Task: Add an action where "Group is -" in downgrade and inform.
Action: Mouse moved to (22, 343)
Screenshot: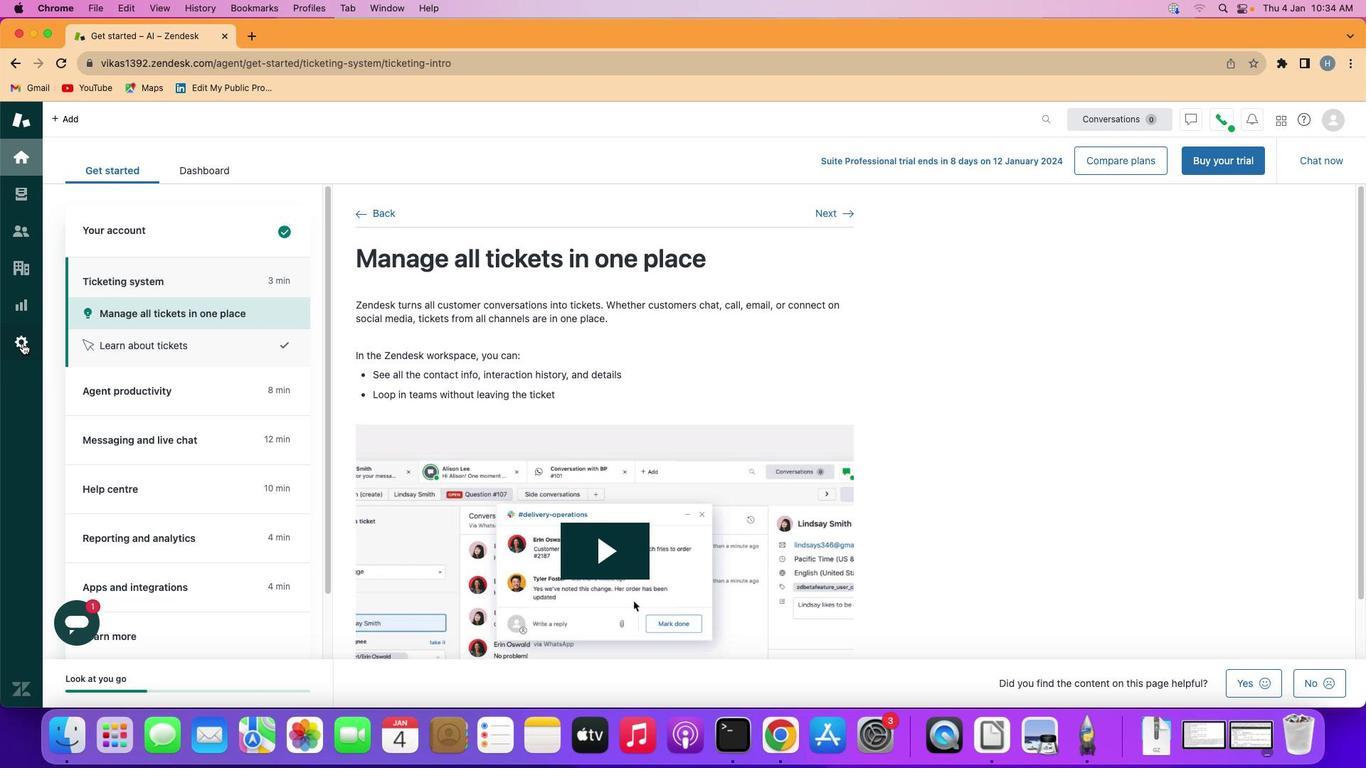 
Action: Mouse pressed left at (22, 343)
Screenshot: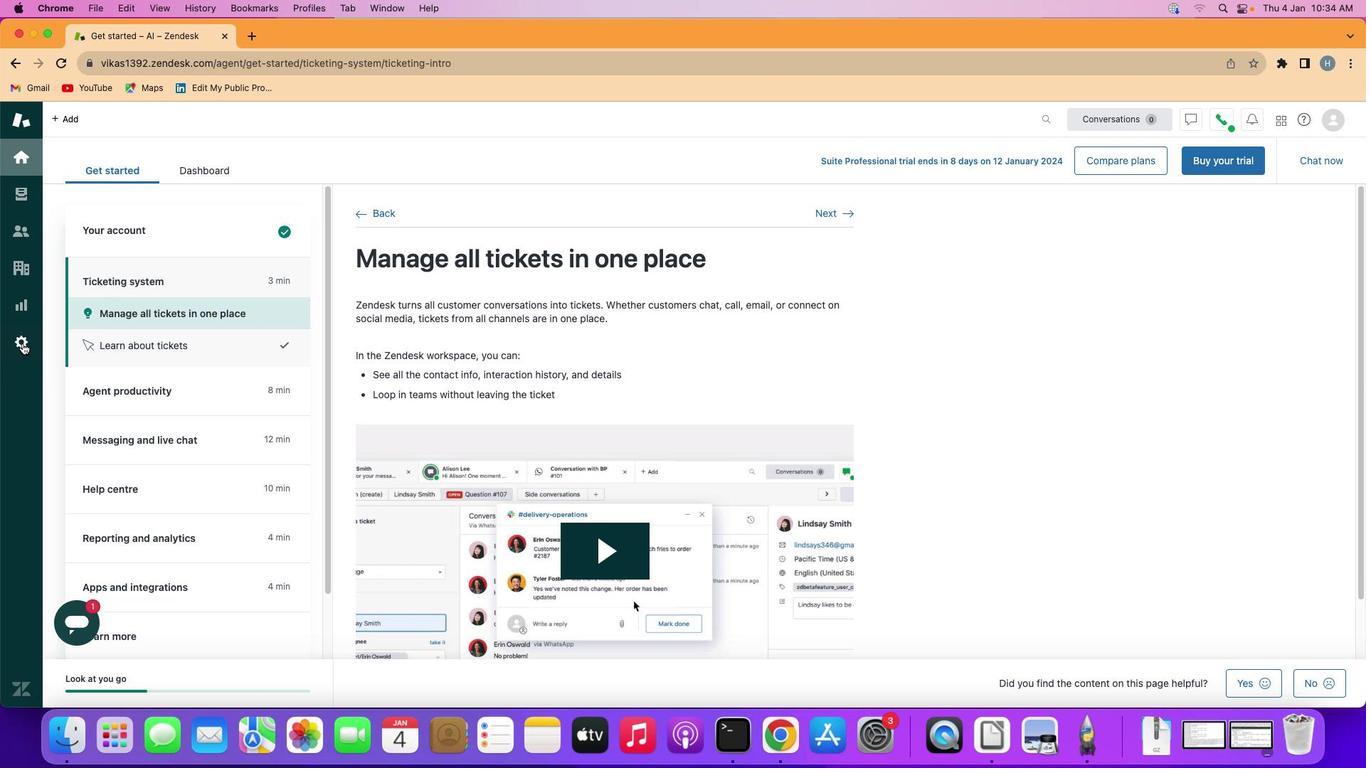 
Action: Mouse moved to (270, 587)
Screenshot: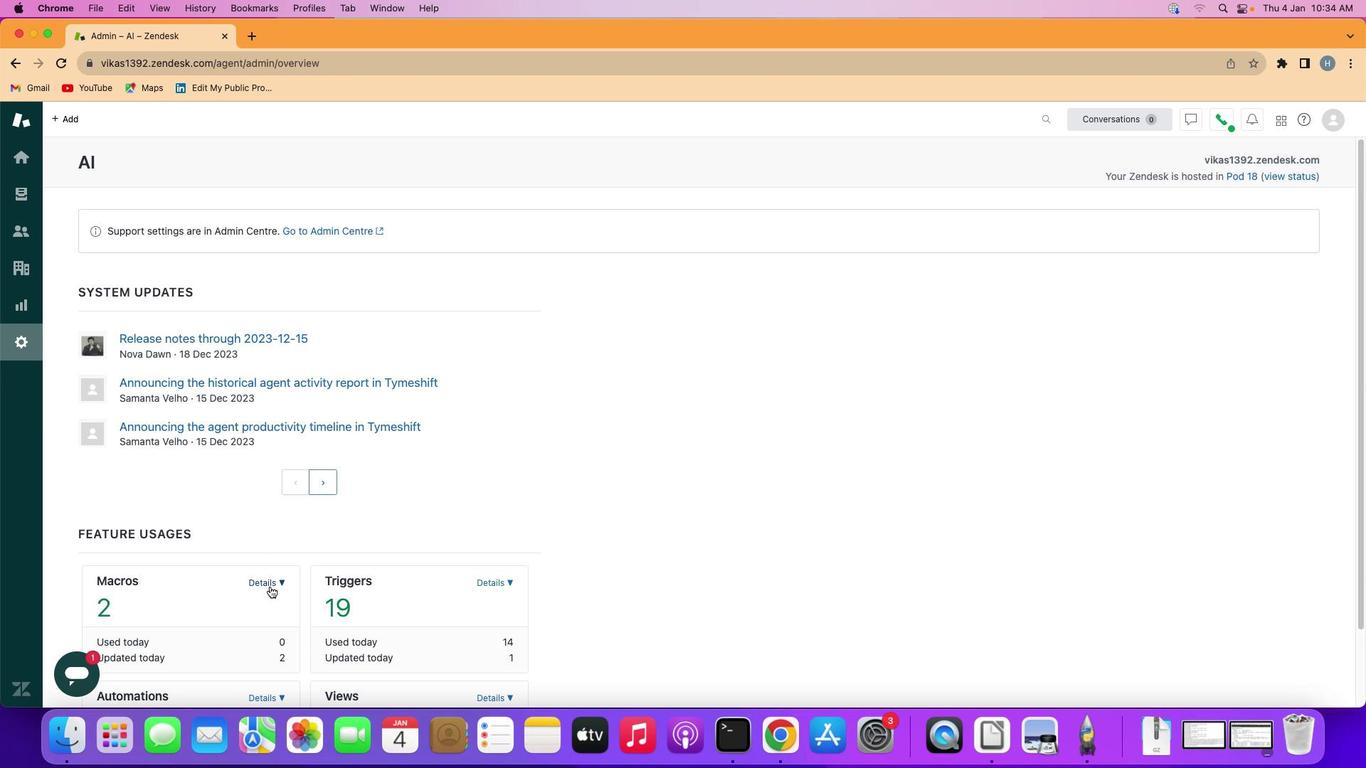 
Action: Mouse pressed left at (270, 587)
Screenshot: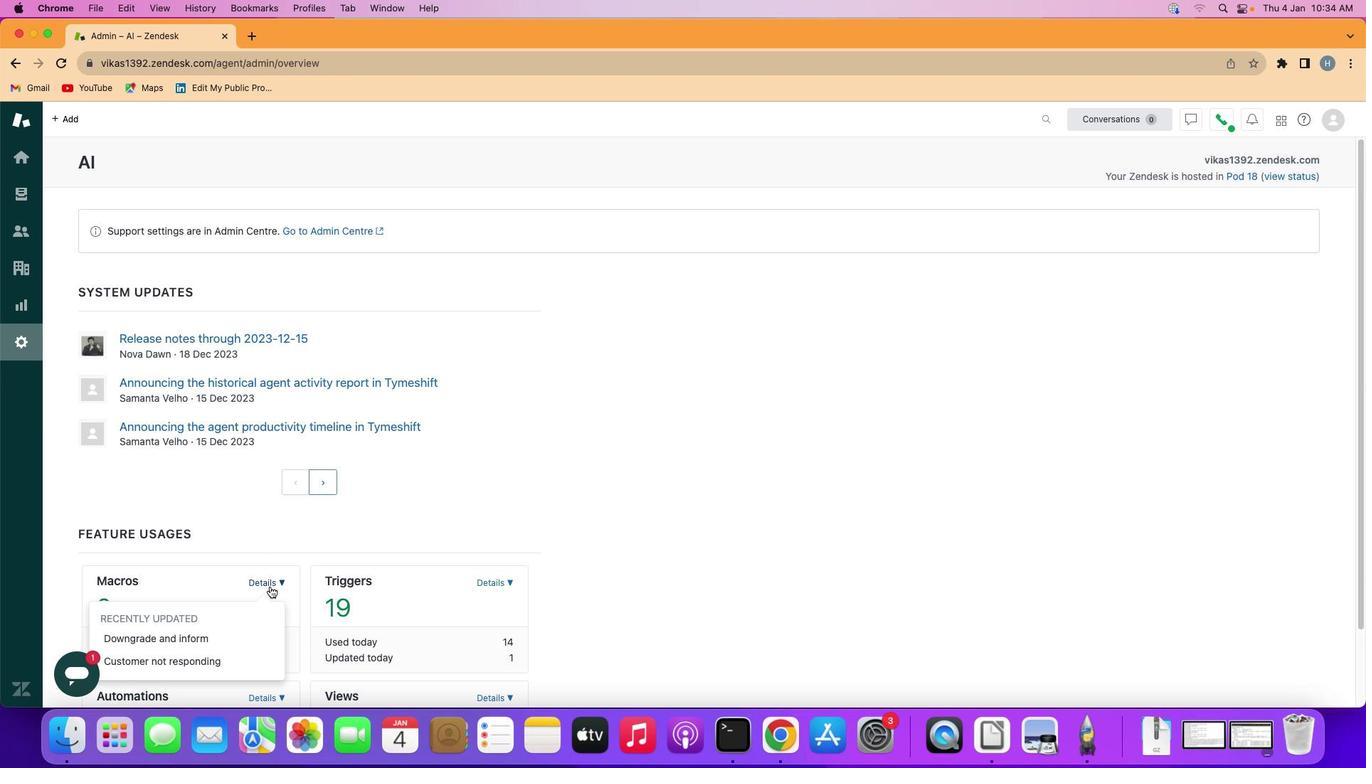 
Action: Mouse moved to (189, 636)
Screenshot: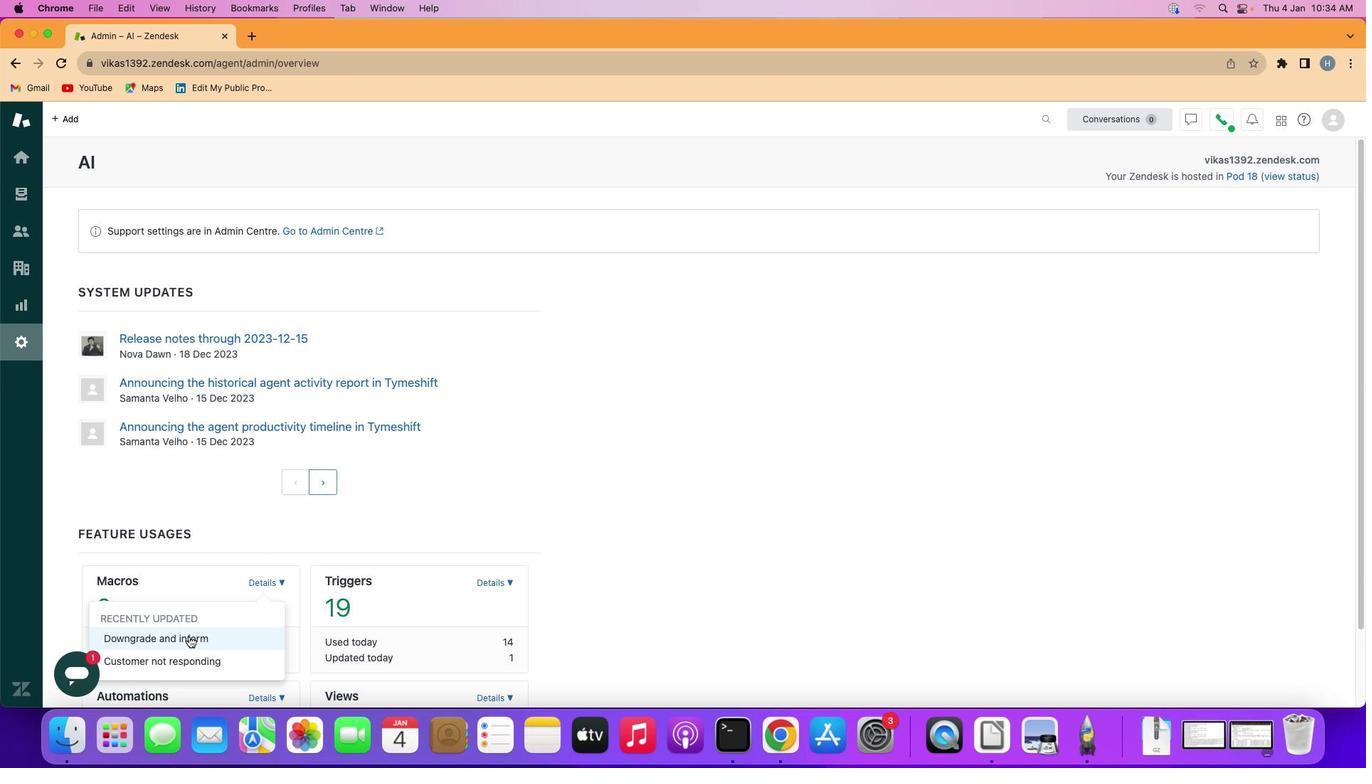 
Action: Mouse pressed left at (189, 636)
Screenshot: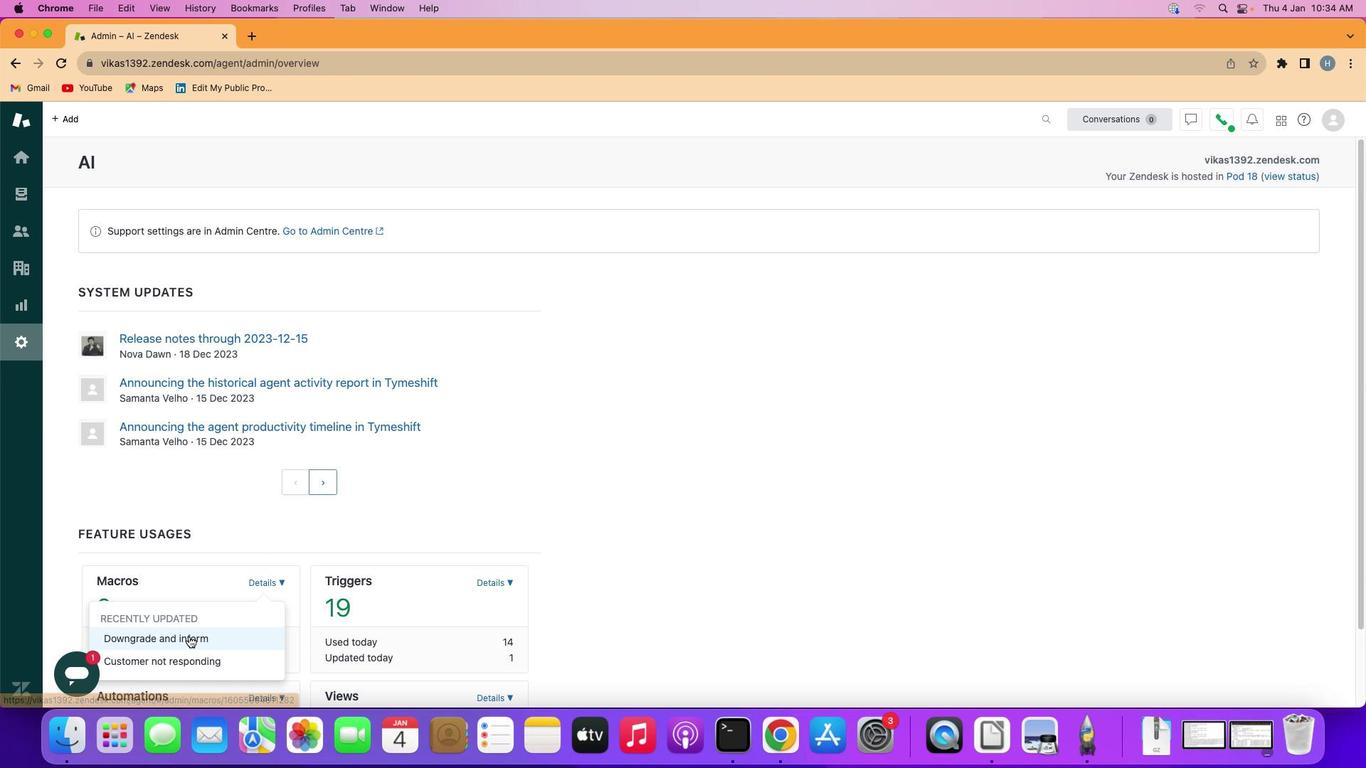 
Action: Mouse moved to (216, 517)
Screenshot: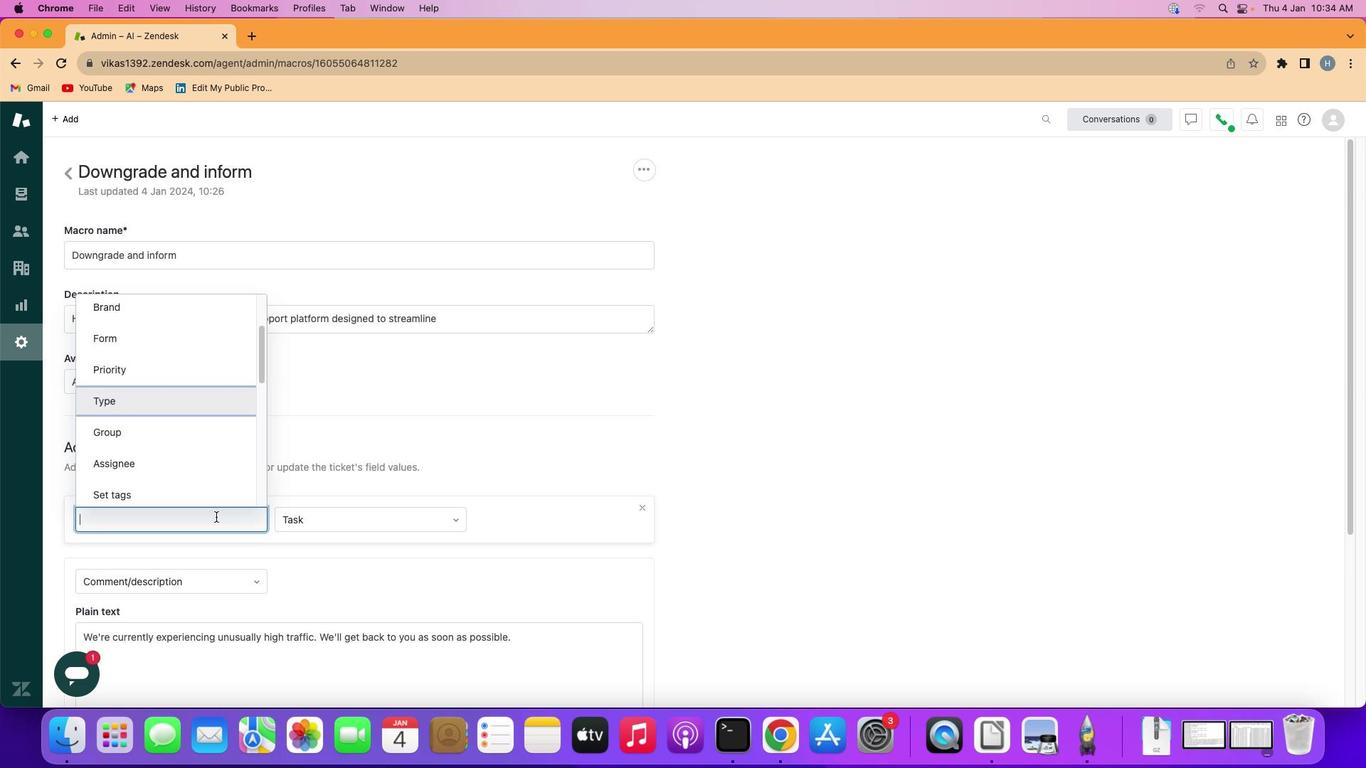 
Action: Mouse pressed left at (216, 517)
Screenshot: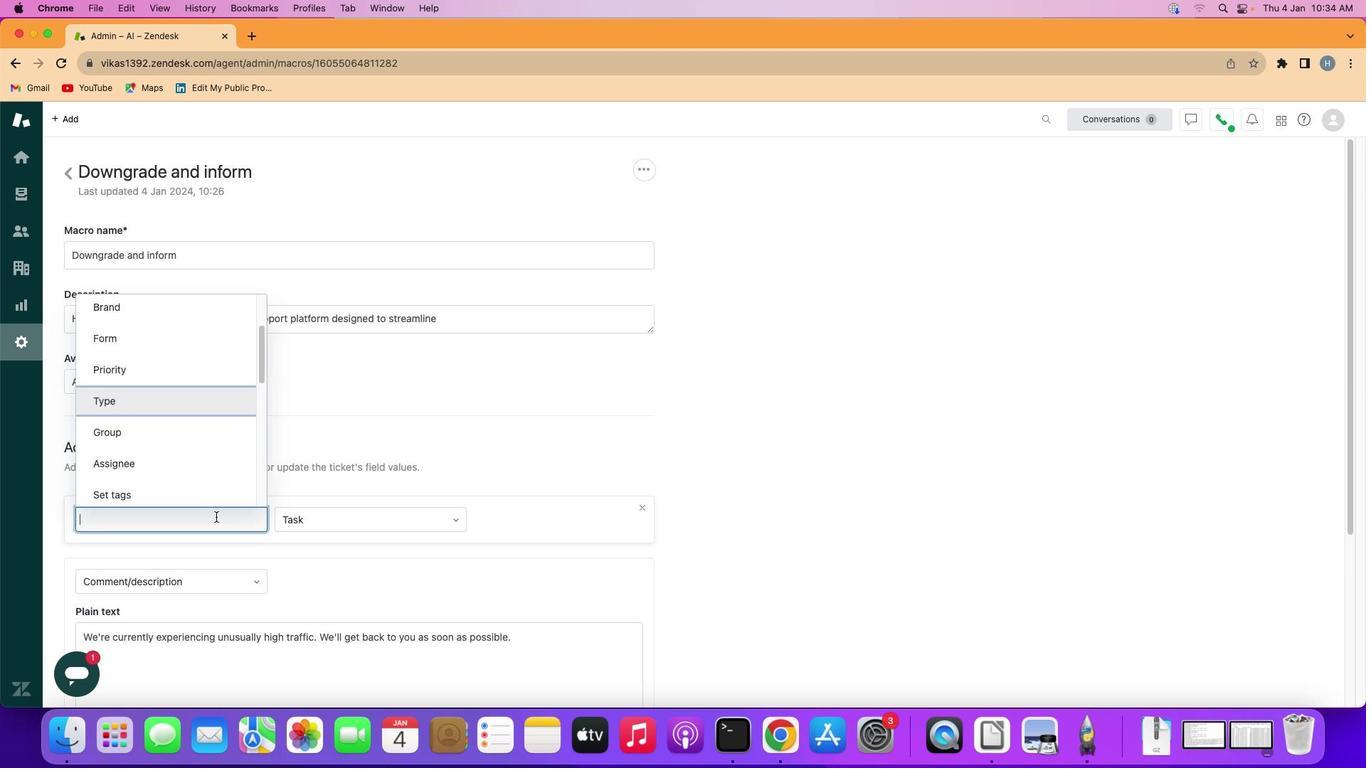 
Action: Mouse moved to (196, 435)
Screenshot: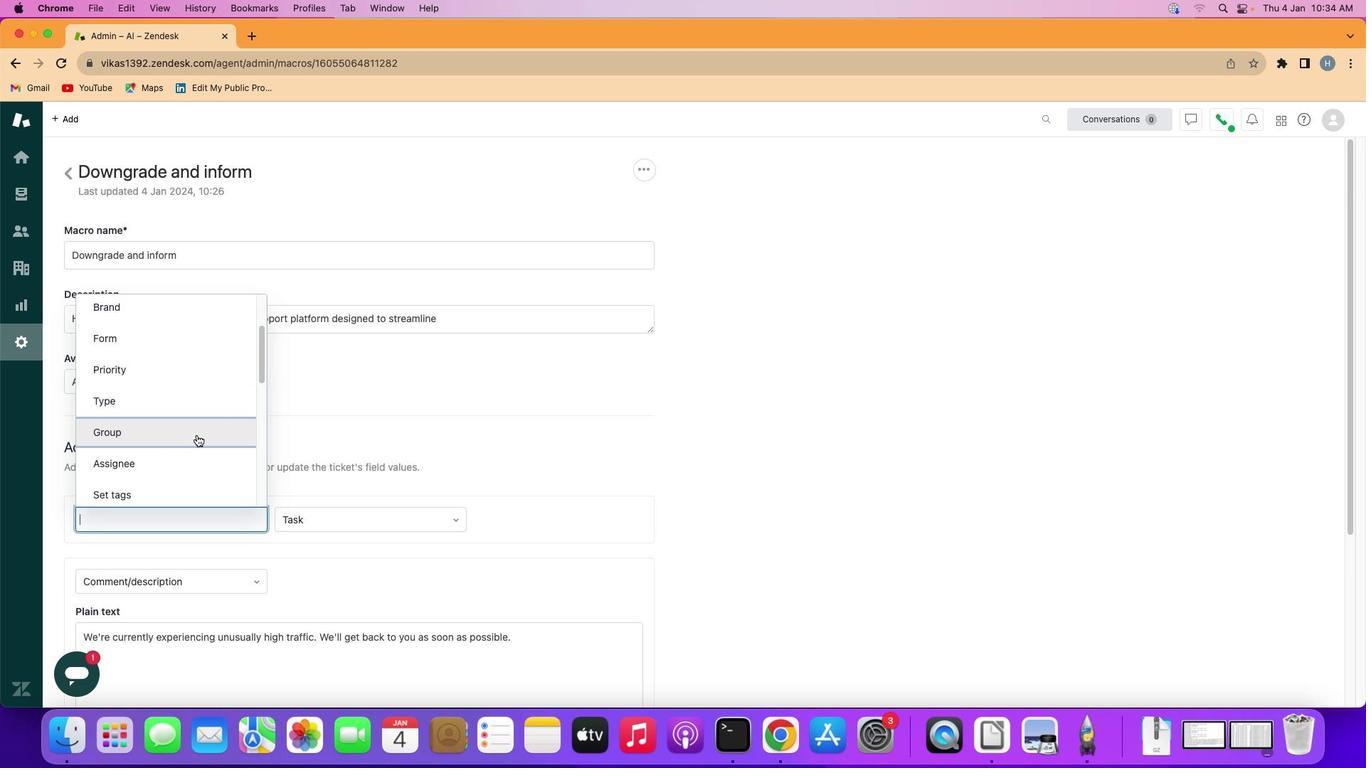 
Action: Mouse pressed left at (196, 435)
Screenshot: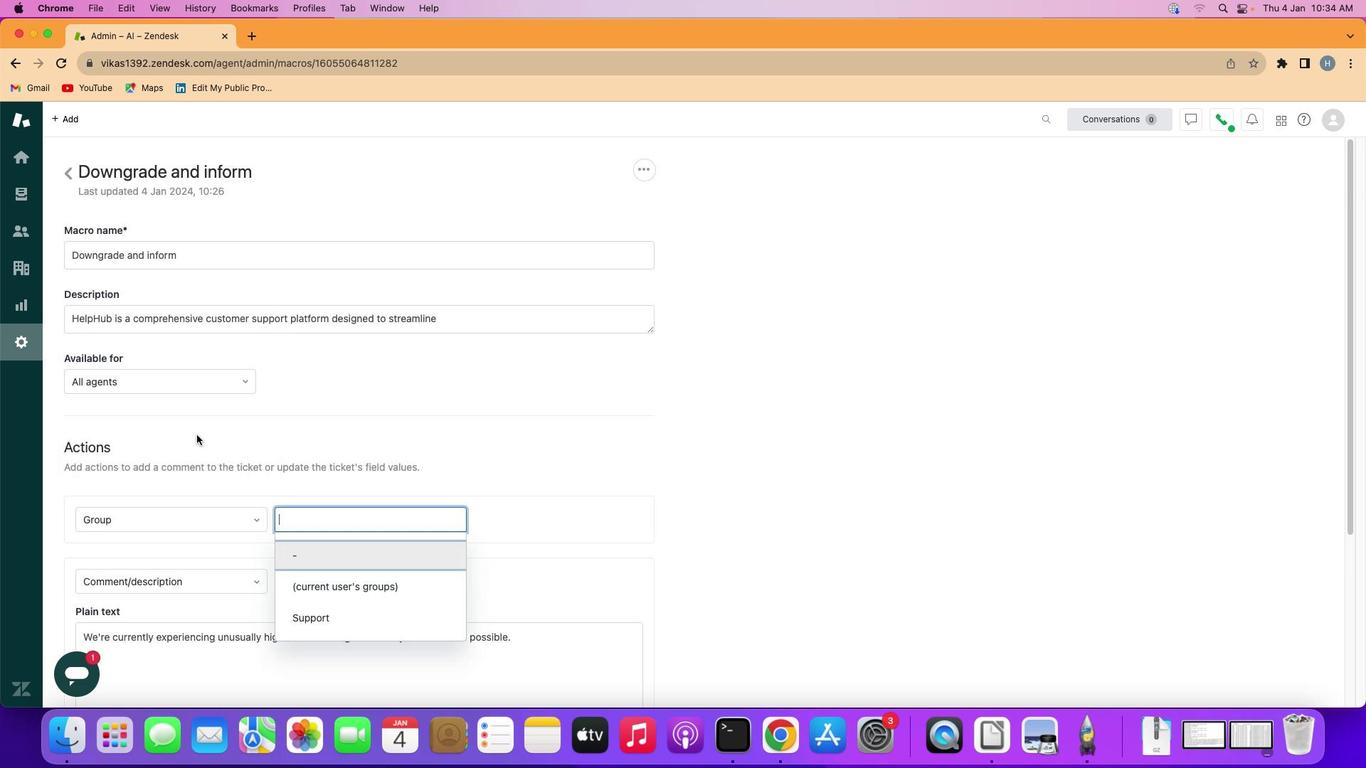 
Action: Mouse moved to (335, 552)
Screenshot: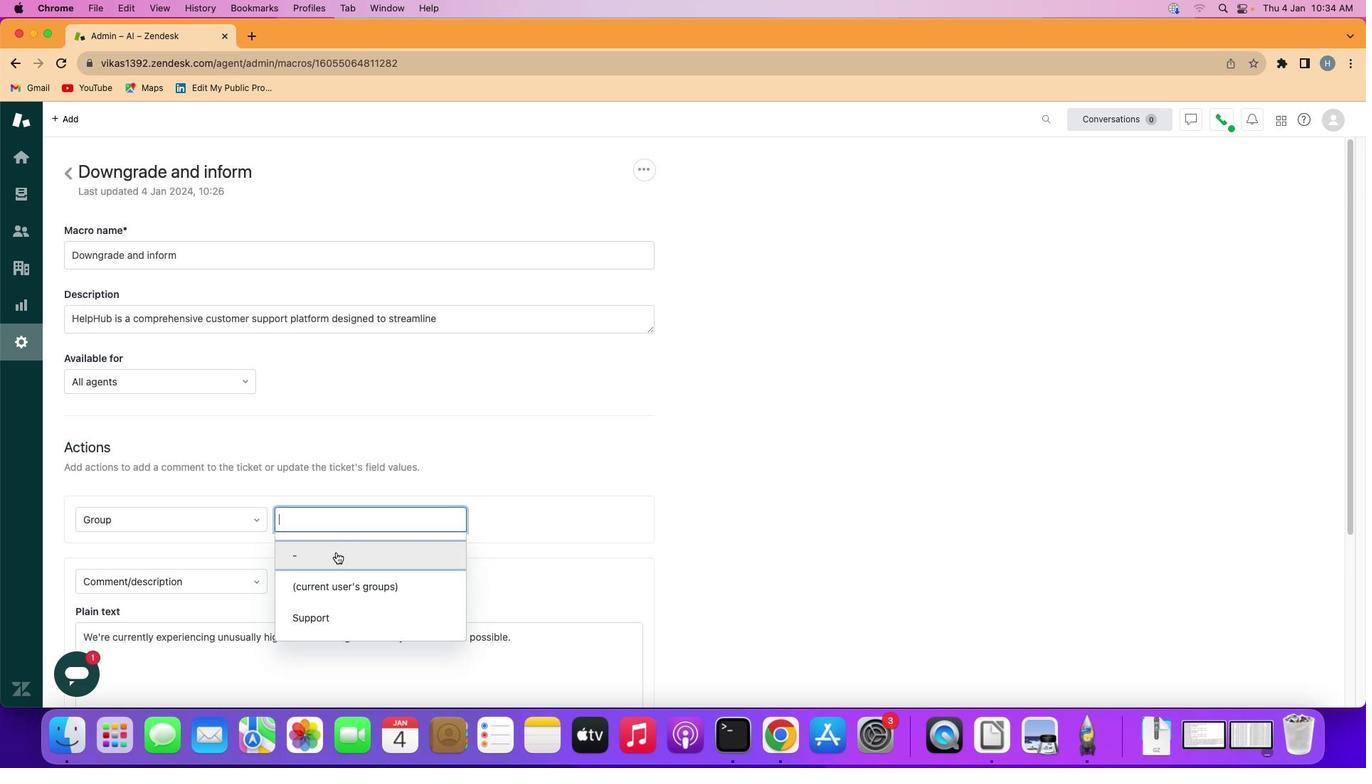 
Action: Mouse pressed left at (335, 552)
Screenshot: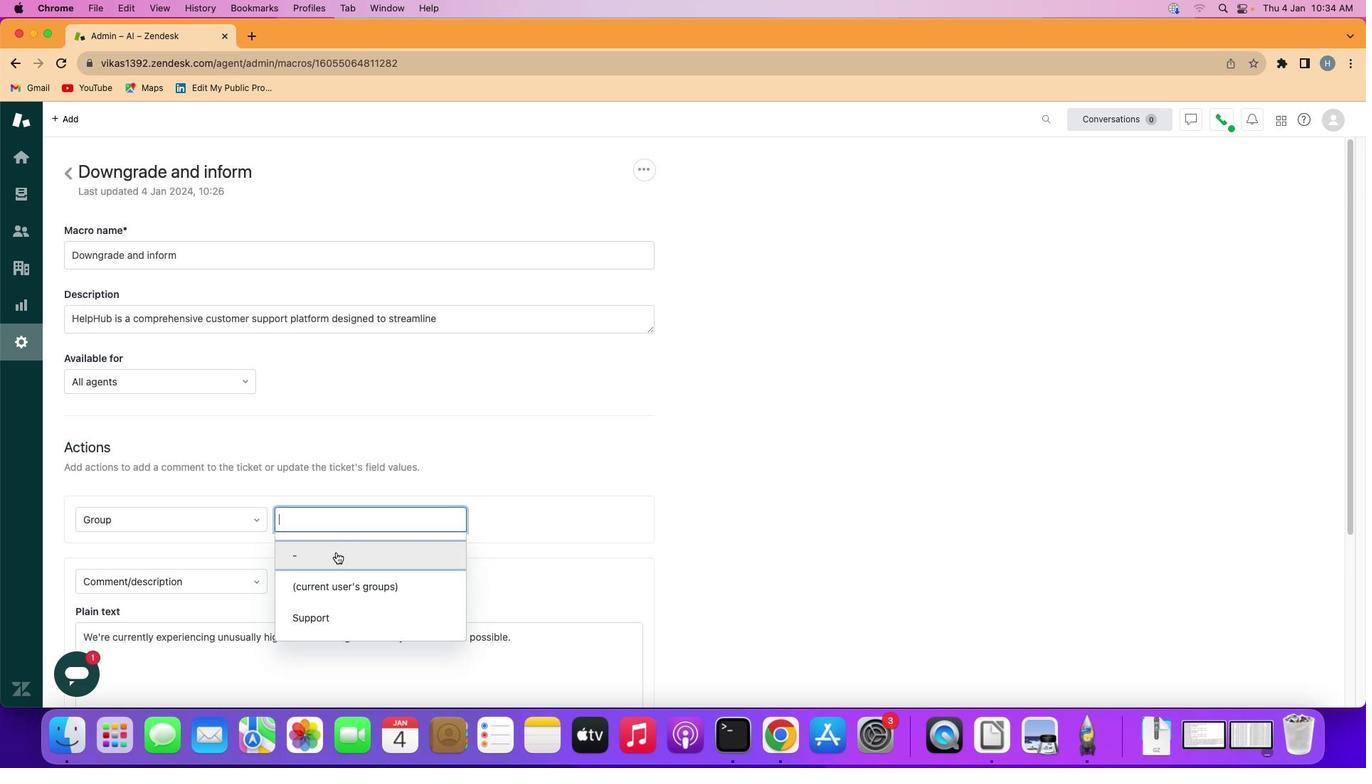 
Action: Mouse moved to (571, 592)
Screenshot: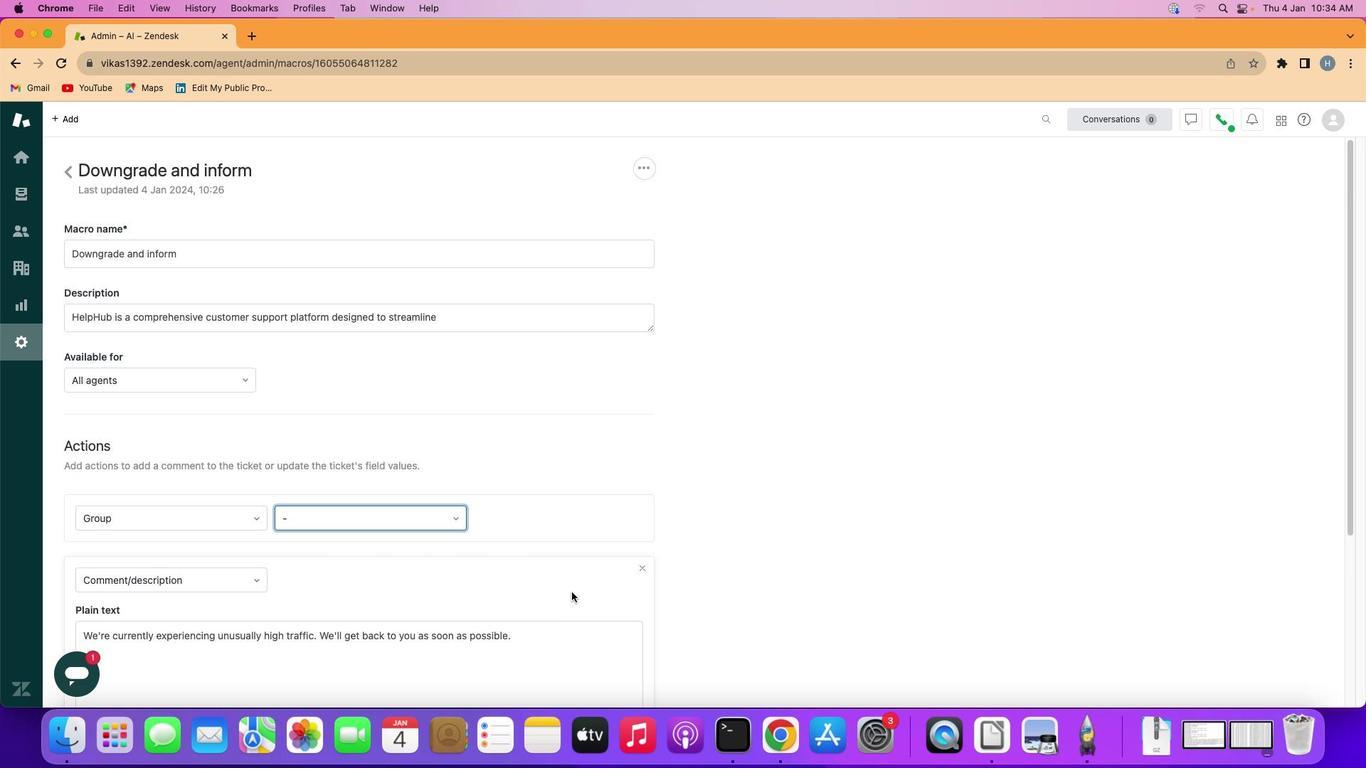 
Action: Mouse scrolled (571, 592) with delta (0, 0)
Screenshot: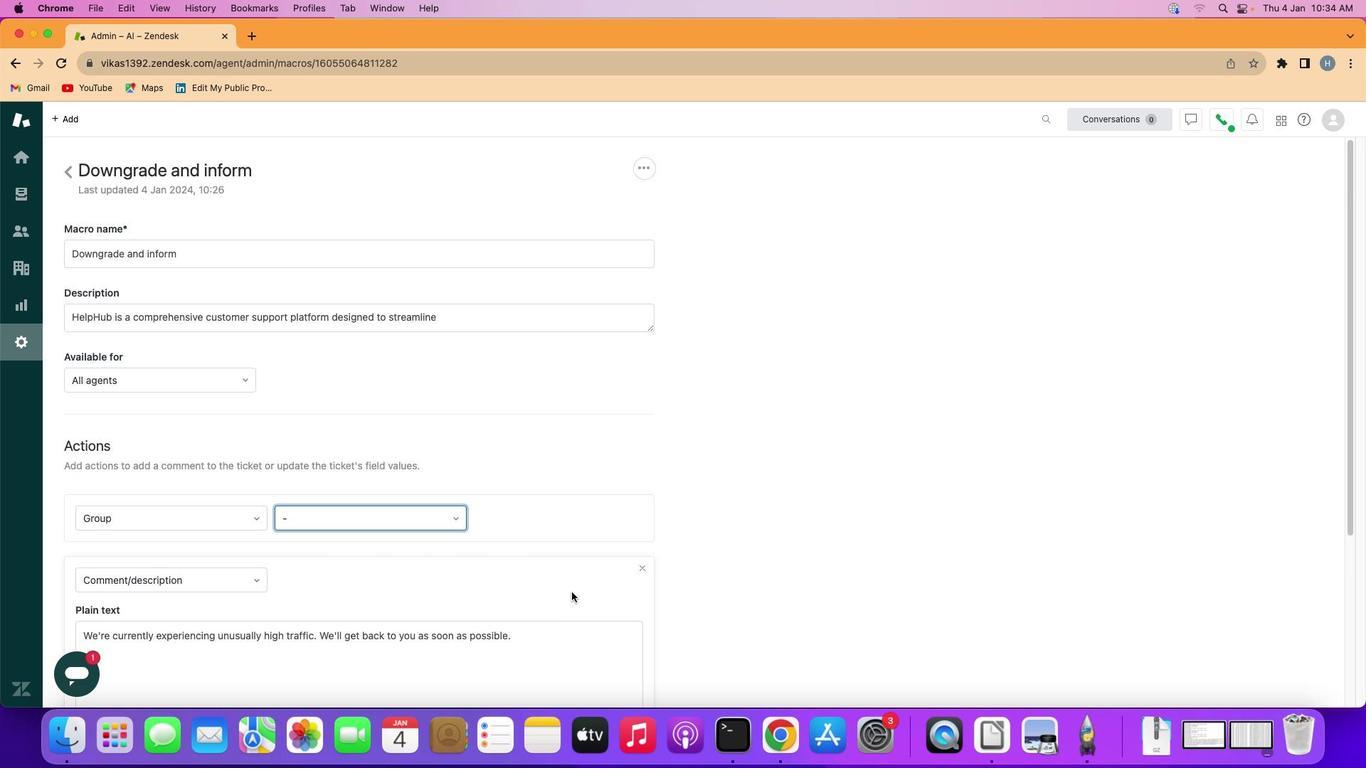 
Action: Mouse moved to (571, 592)
Screenshot: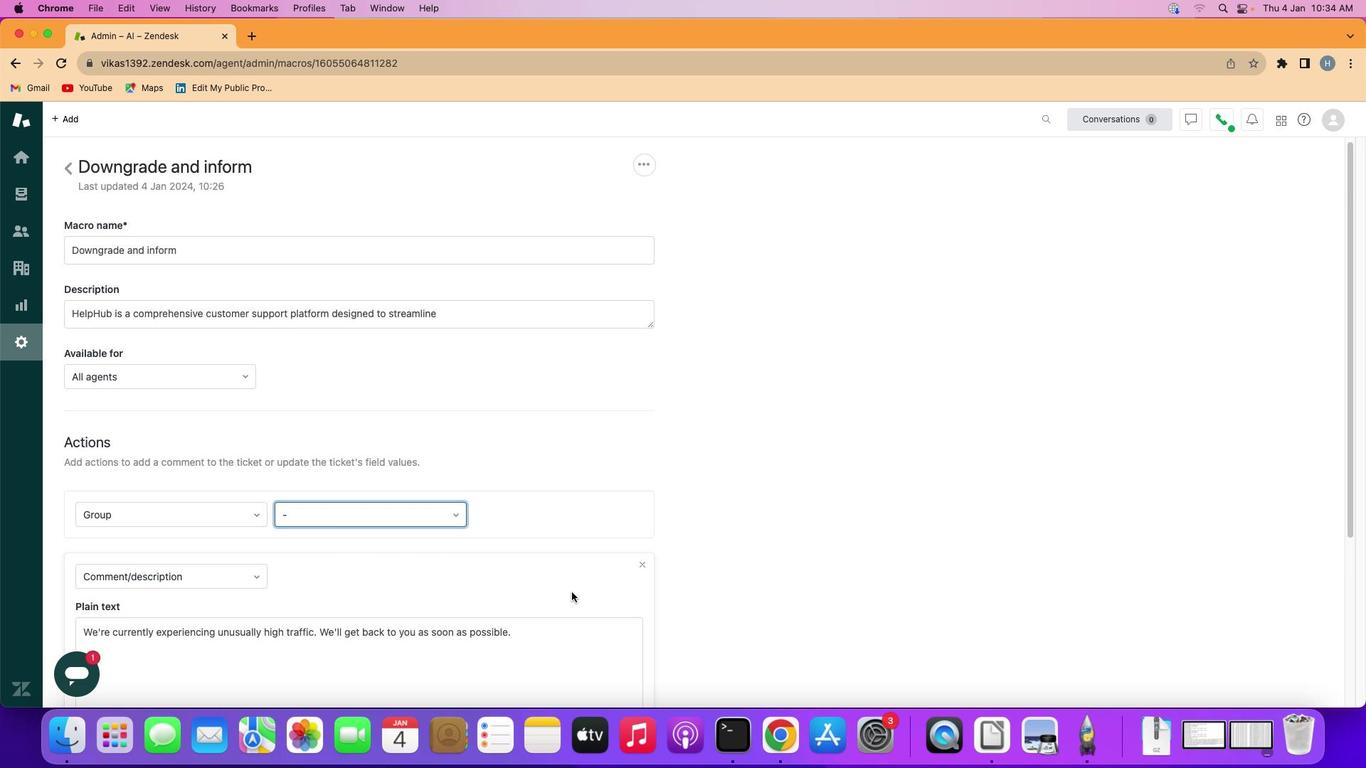 
Action: Mouse scrolled (571, 592) with delta (0, 0)
Screenshot: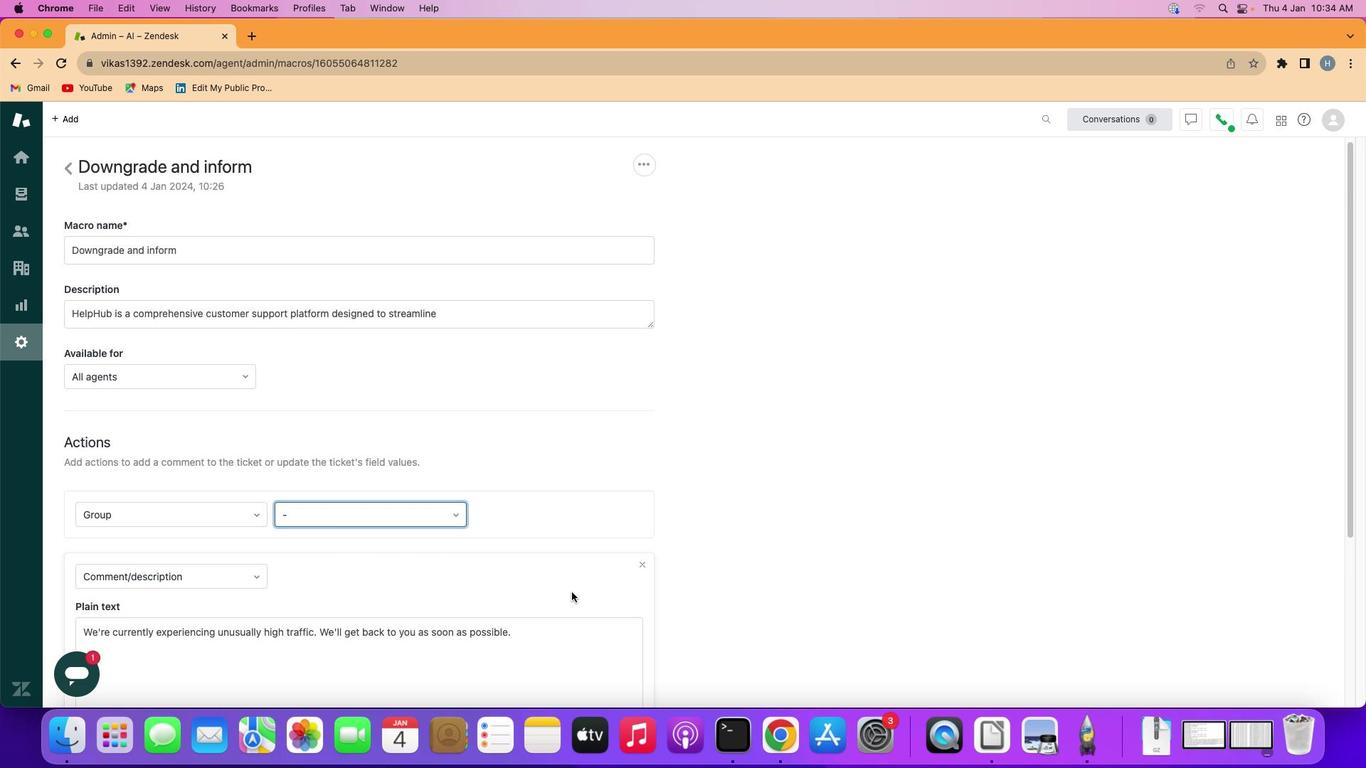 
Action: Mouse scrolled (571, 592) with delta (0, 0)
Screenshot: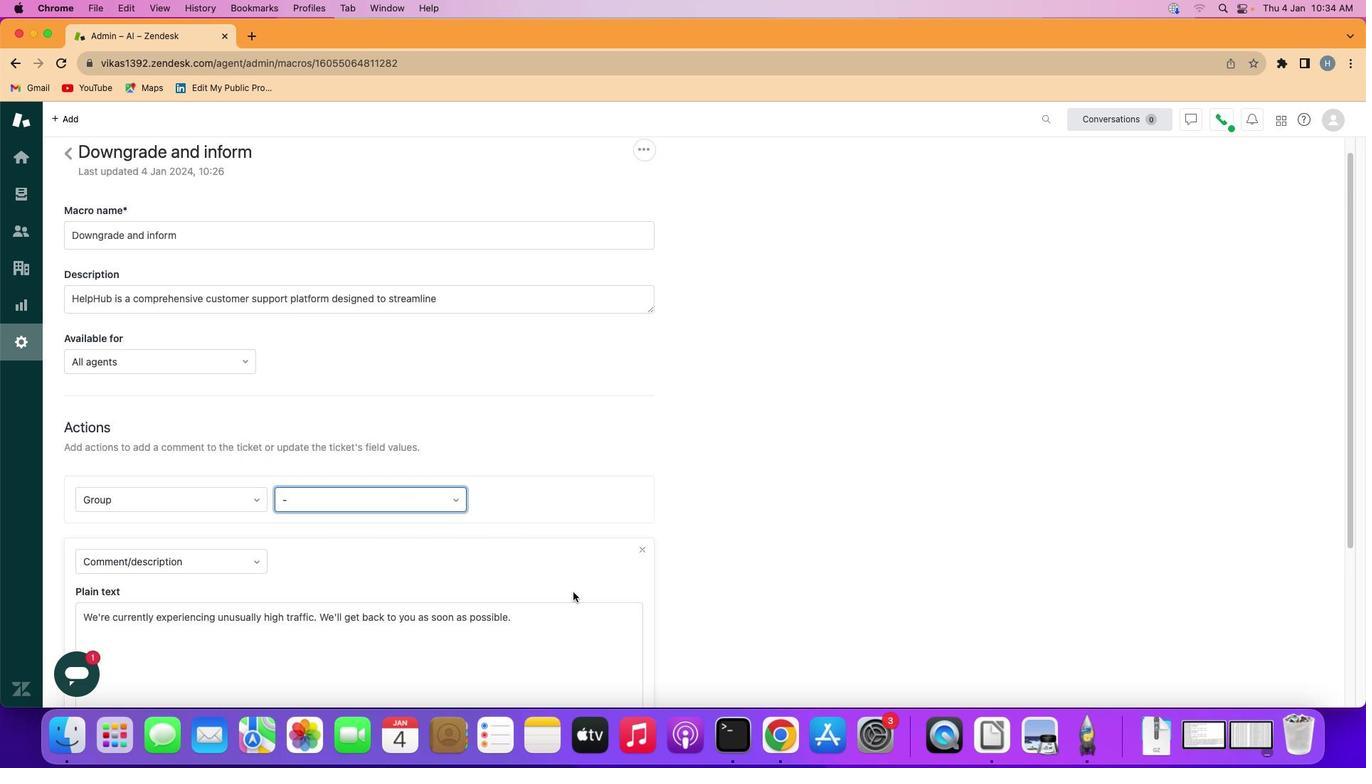 
Action: Mouse moved to (572, 591)
Screenshot: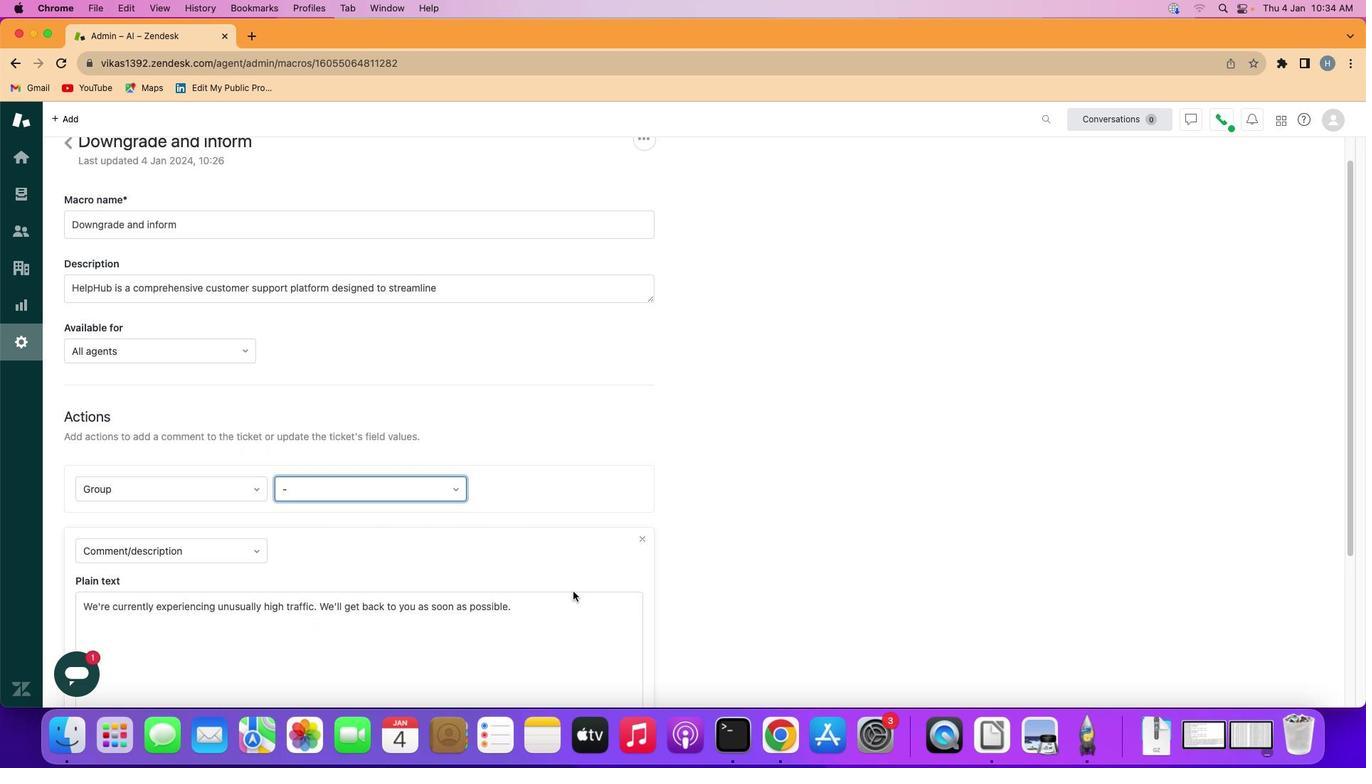 
Action: Mouse scrolled (572, 591) with delta (0, 0)
Screenshot: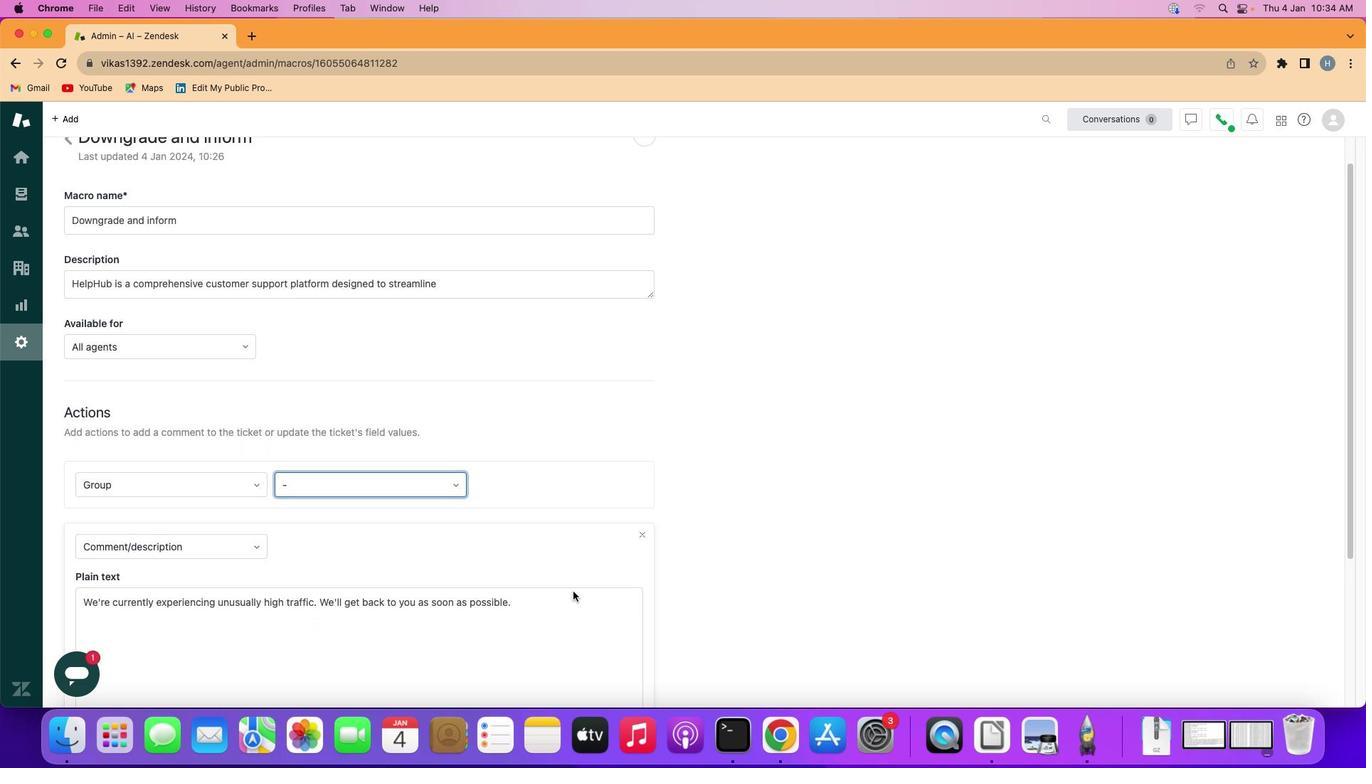 
Action: Mouse scrolled (572, 591) with delta (0, 0)
Screenshot: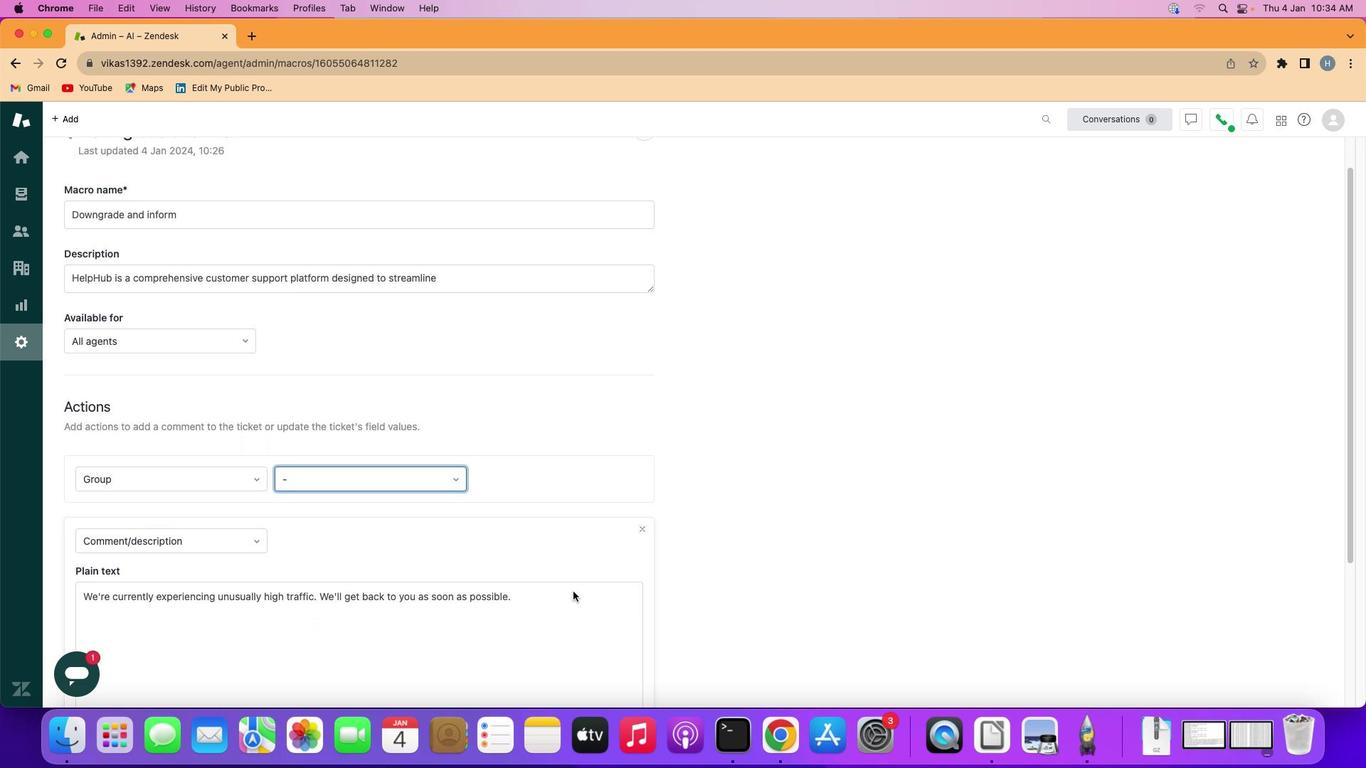 
Action: Mouse scrolled (572, 591) with delta (0, 0)
Screenshot: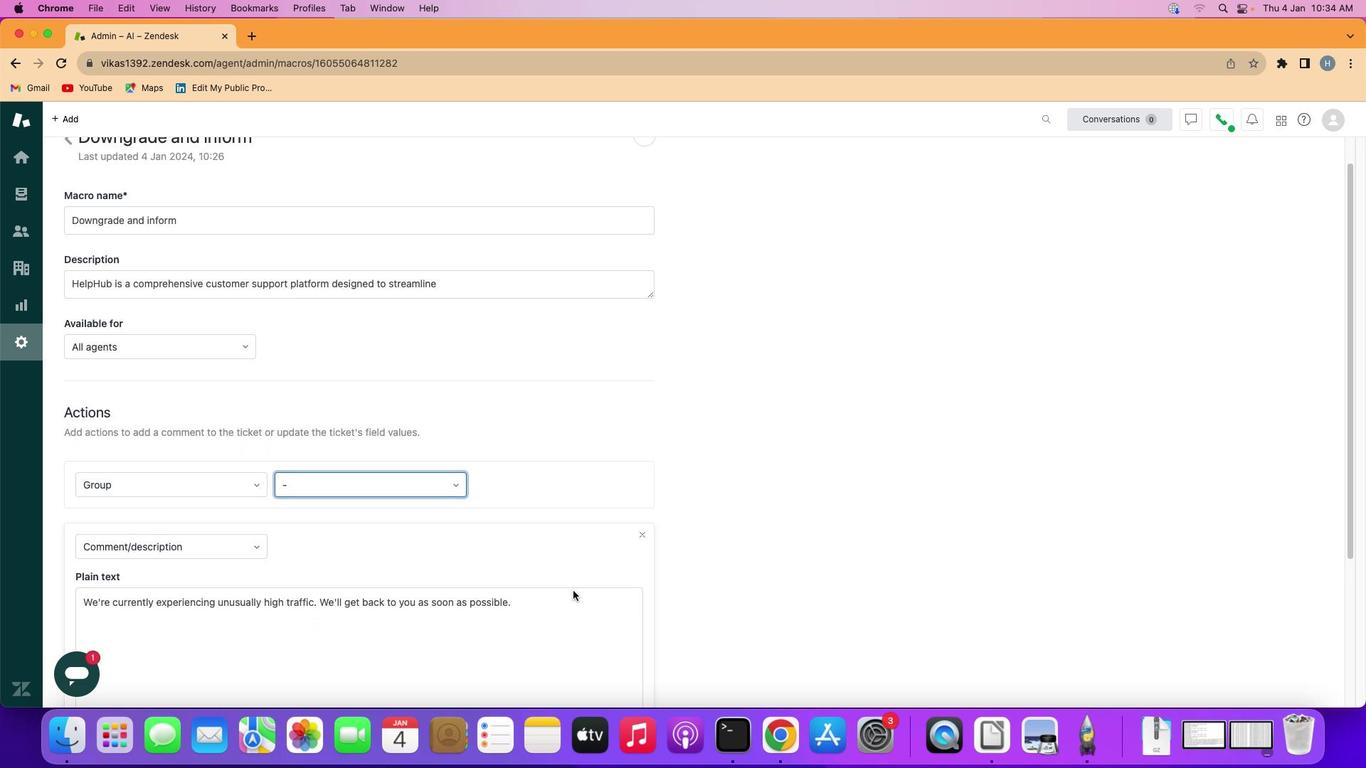 
Action: Mouse scrolled (572, 591) with delta (0, 2)
Screenshot: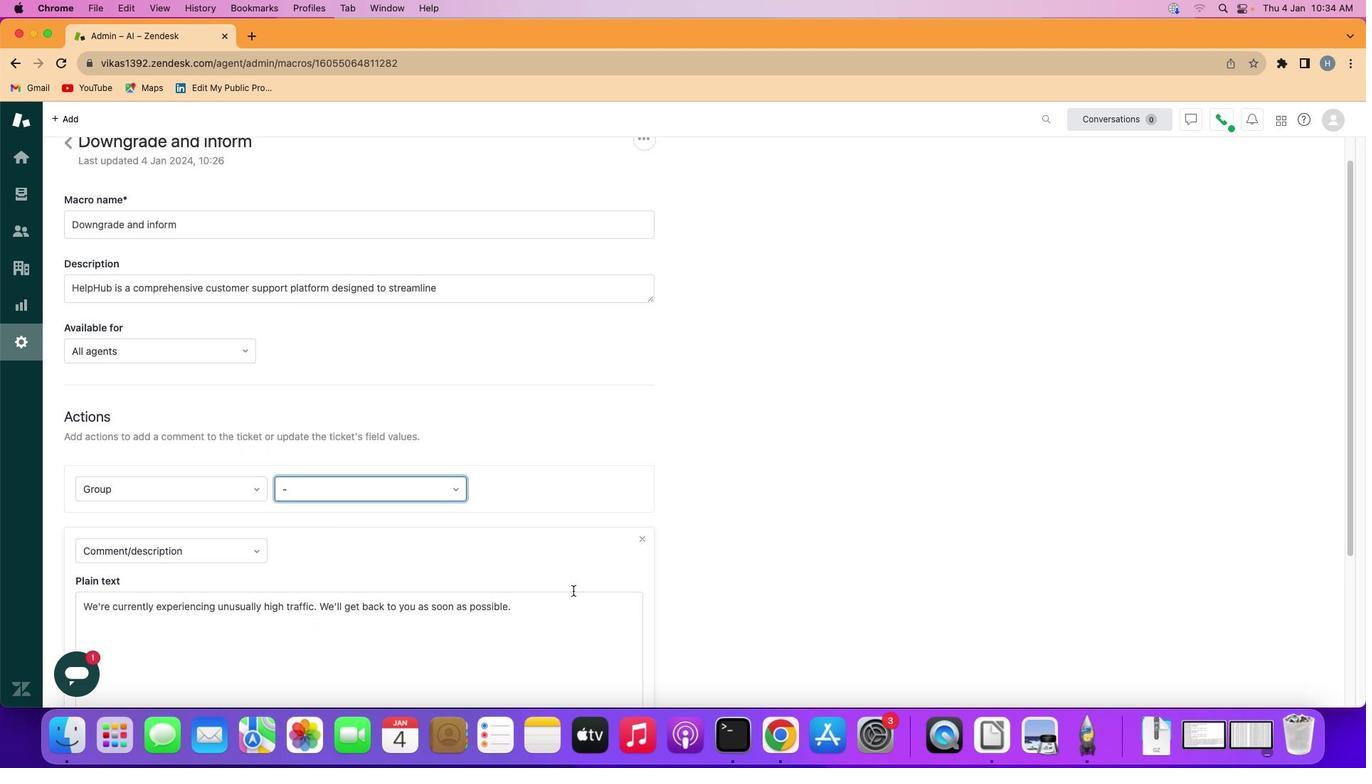 
Action: Mouse scrolled (572, 591) with delta (0, 0)
Screenshot: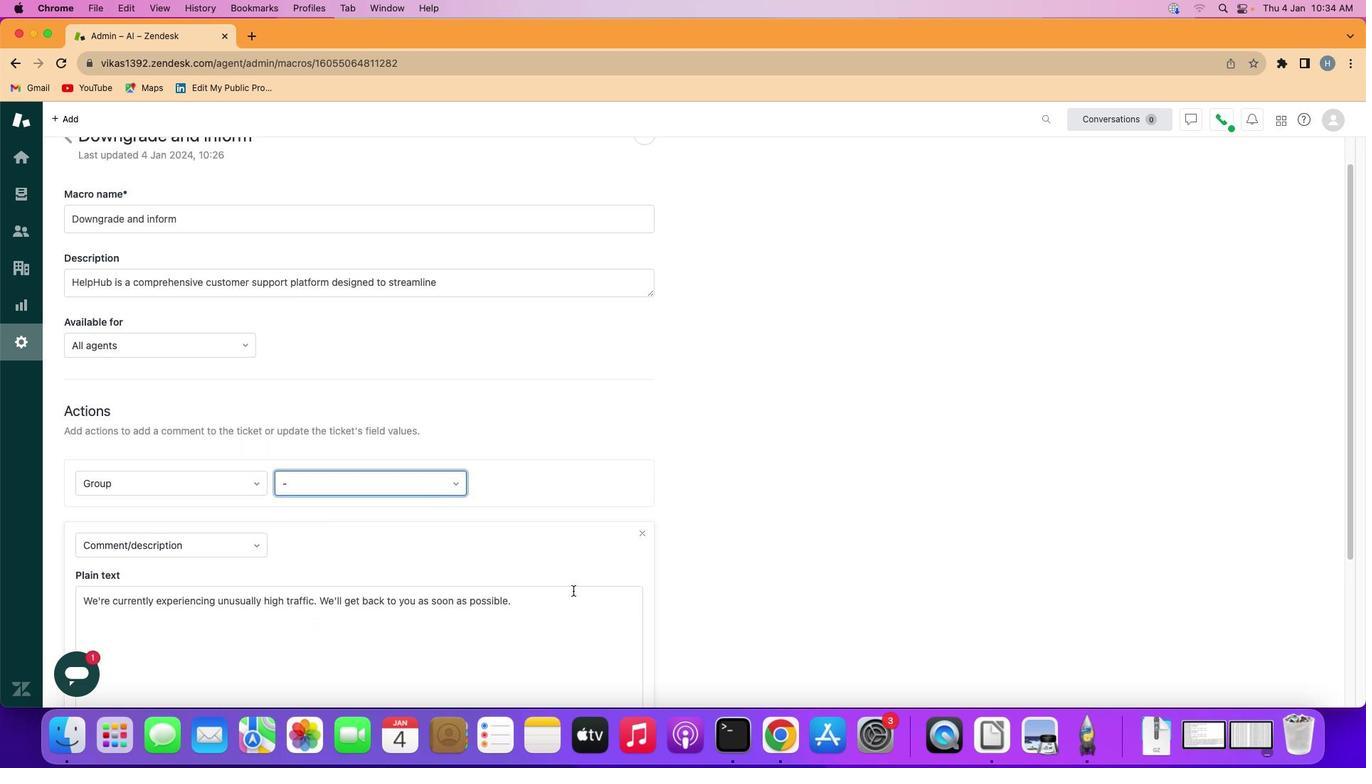
Action: Mouse moved to (573, 591)
Screenshot: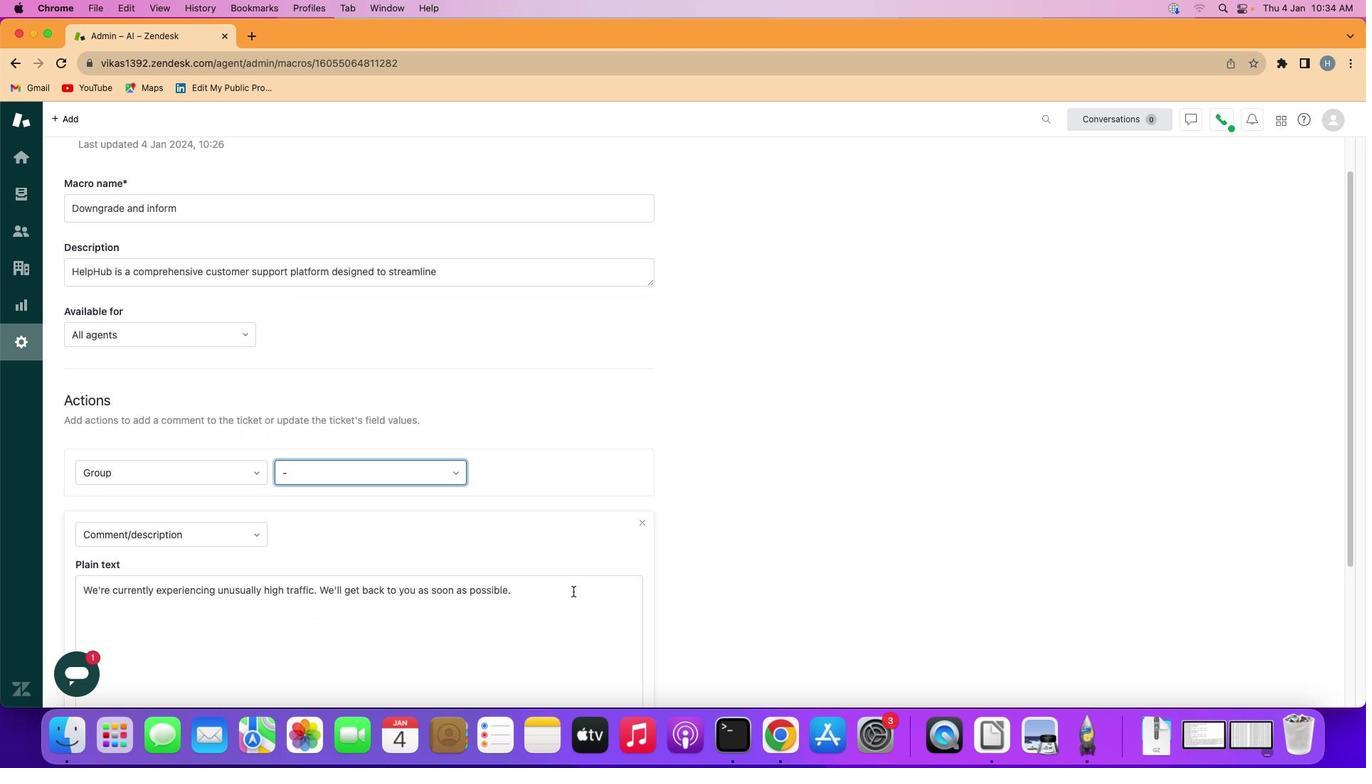 
Action: Mouse scrolled (573, 591) with delta (0, 0)
Screenshot: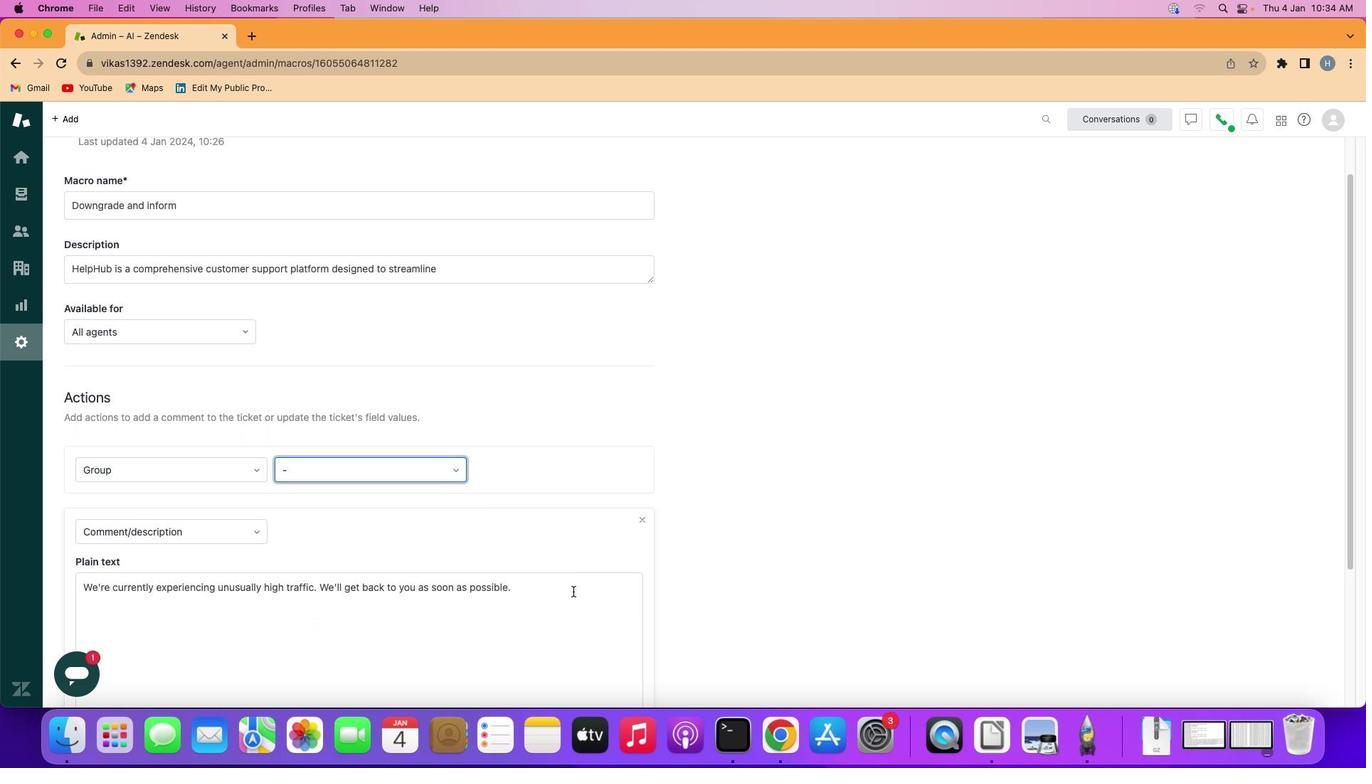 
Action: Mouse scrolled (573, 591) with delta (0, 0)
Screenshot: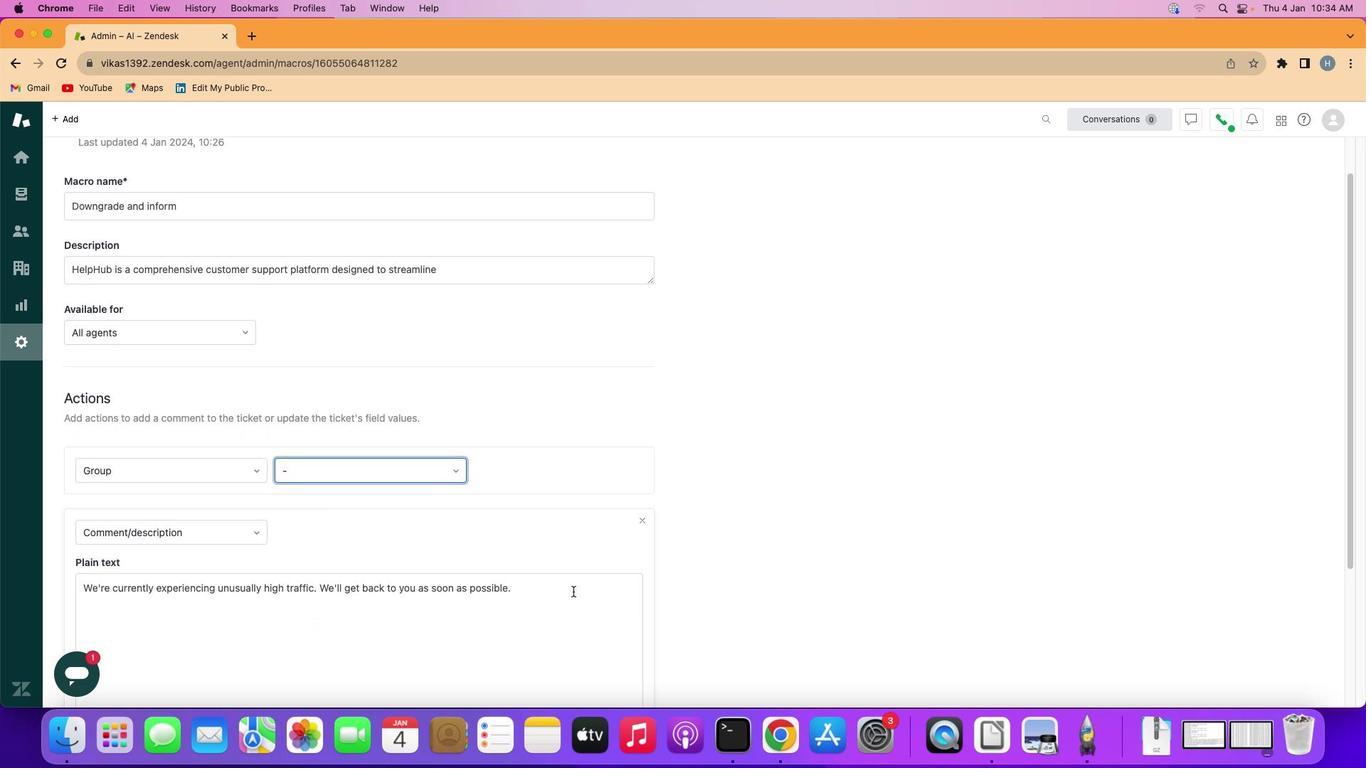 
Action: Mouse scrolled (573, 591) with delta (0, 2)
Screenshot: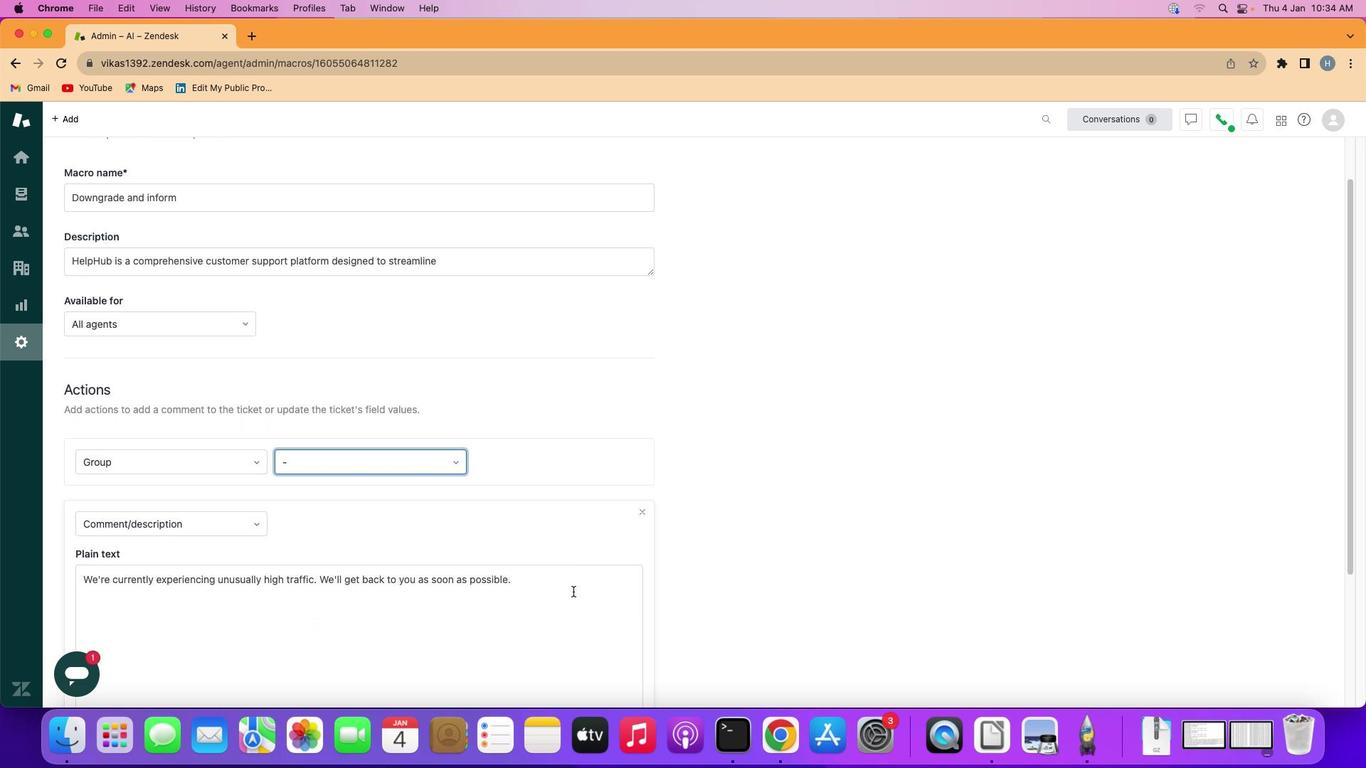 
Action: Mouse scrolled (573, 591) with delta (0, -2)
Screenshot: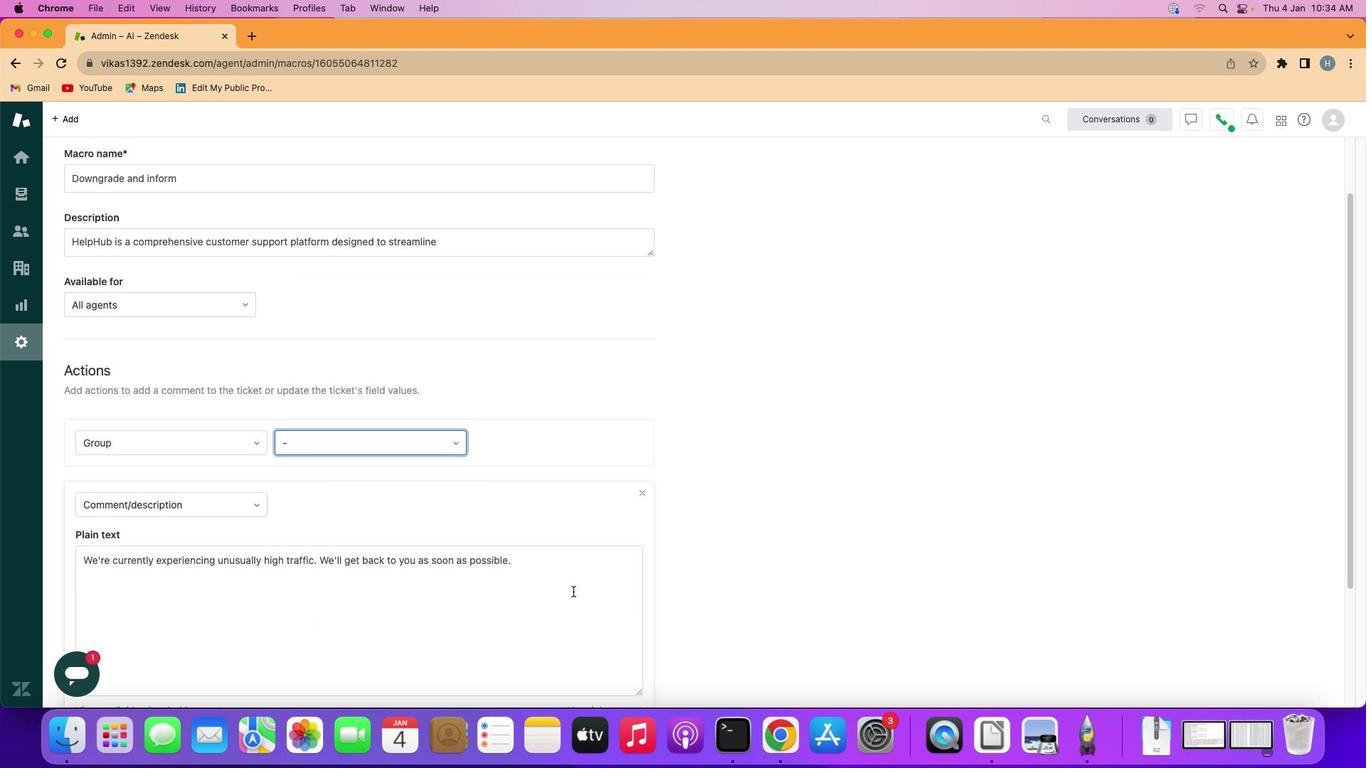 
Action: Mouse scrolled (573, 591) with delta (0, -1)
Screenshot: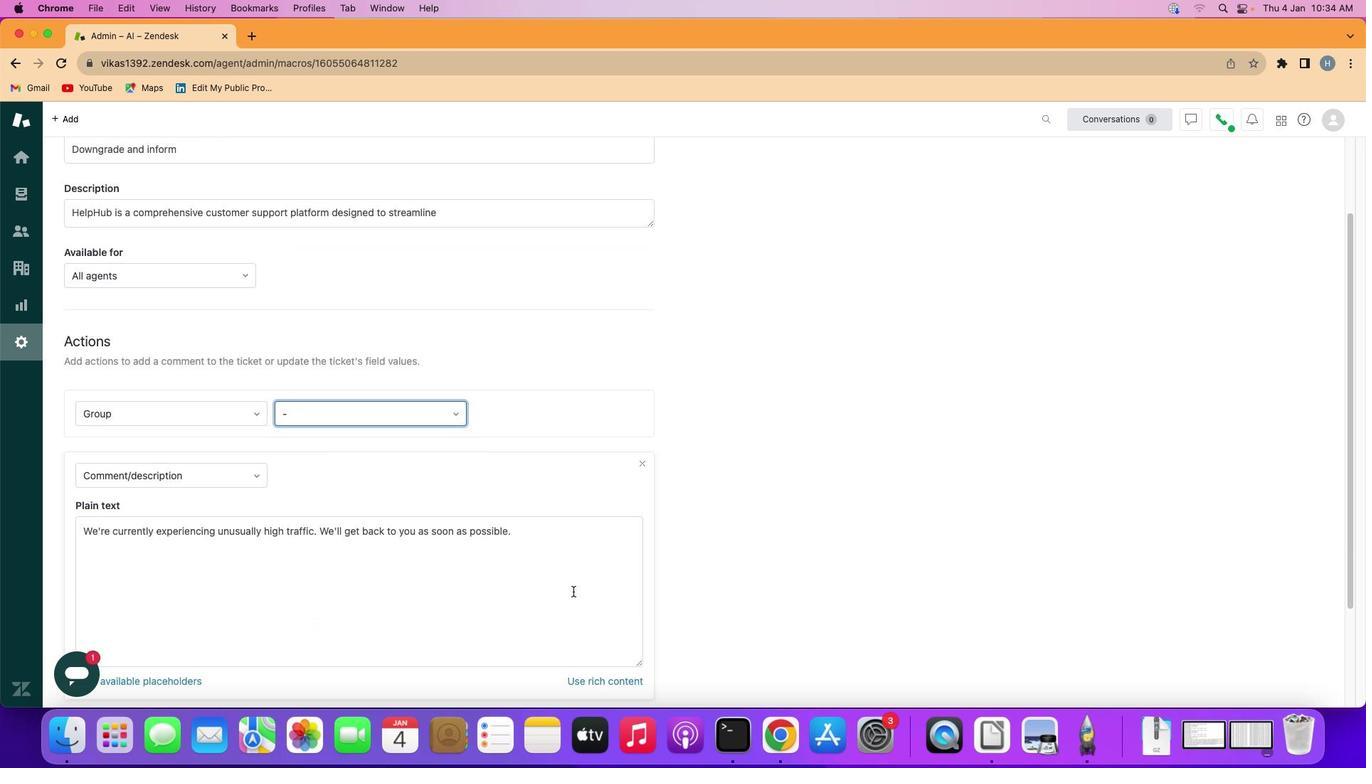 
Action: Mouse scrolled (573, 591) with delta (0, 0)
Screenshot: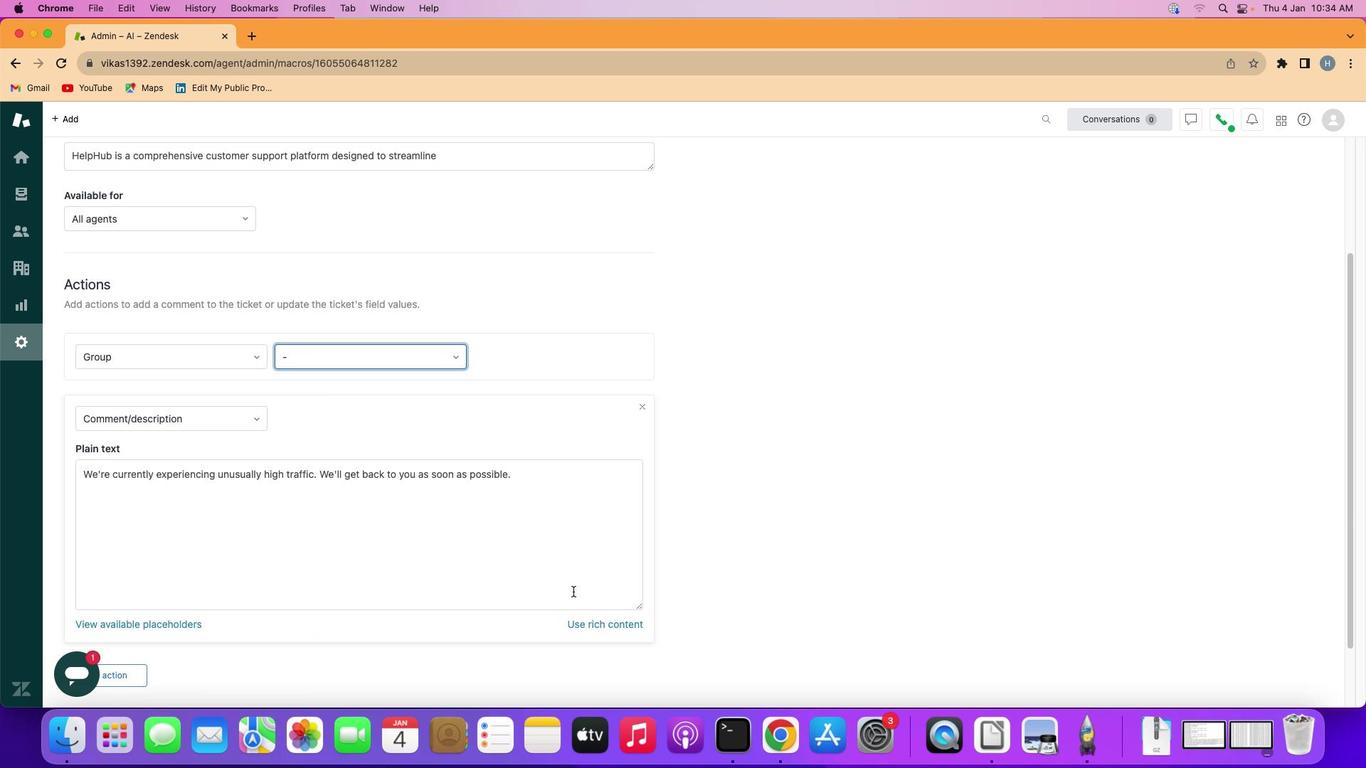 
Action: Mouse scrolled (573, 591) with delta (0, 0)
Screenshot: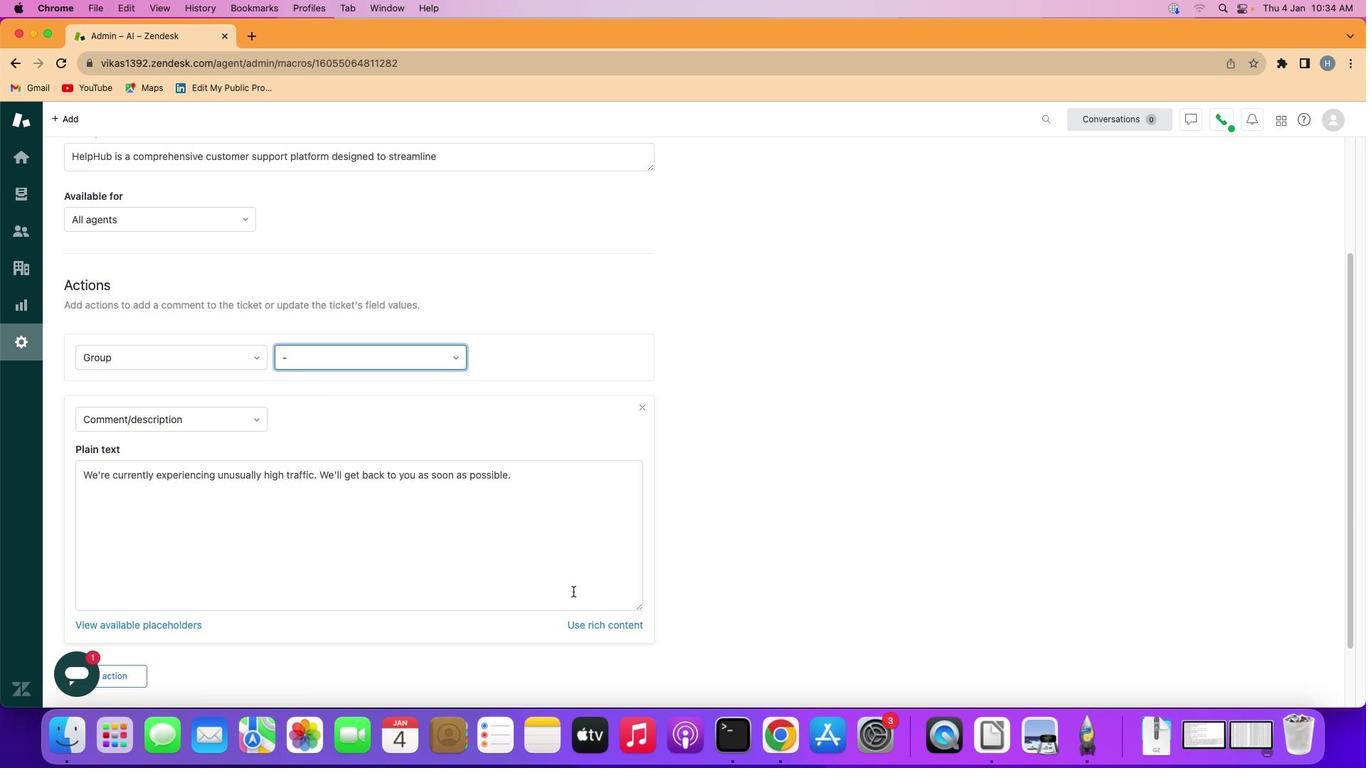 
Action: Mouse scrolled (573, 591) with delta (0, 2)
Screenshot: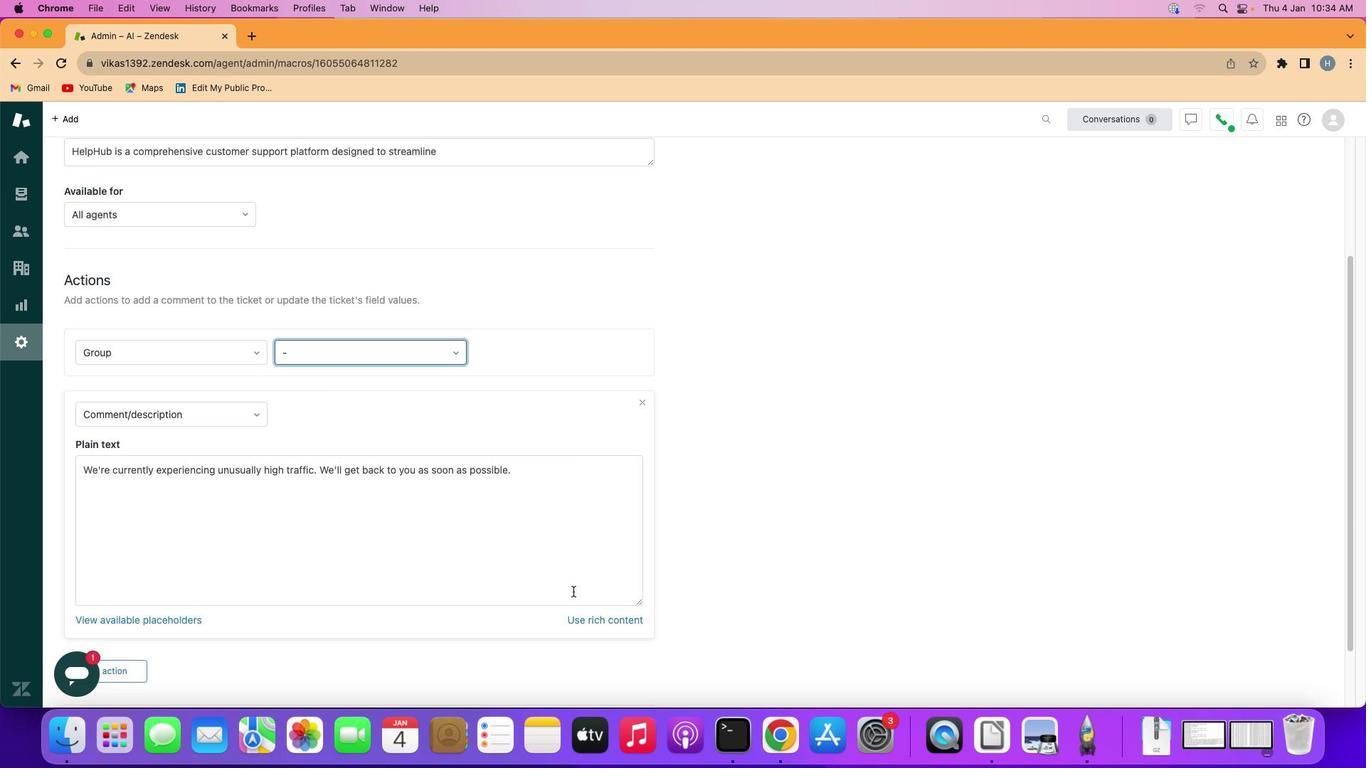 
Action: Mouse scrolled (573, 591) with delta (0, -2)
Screenshot: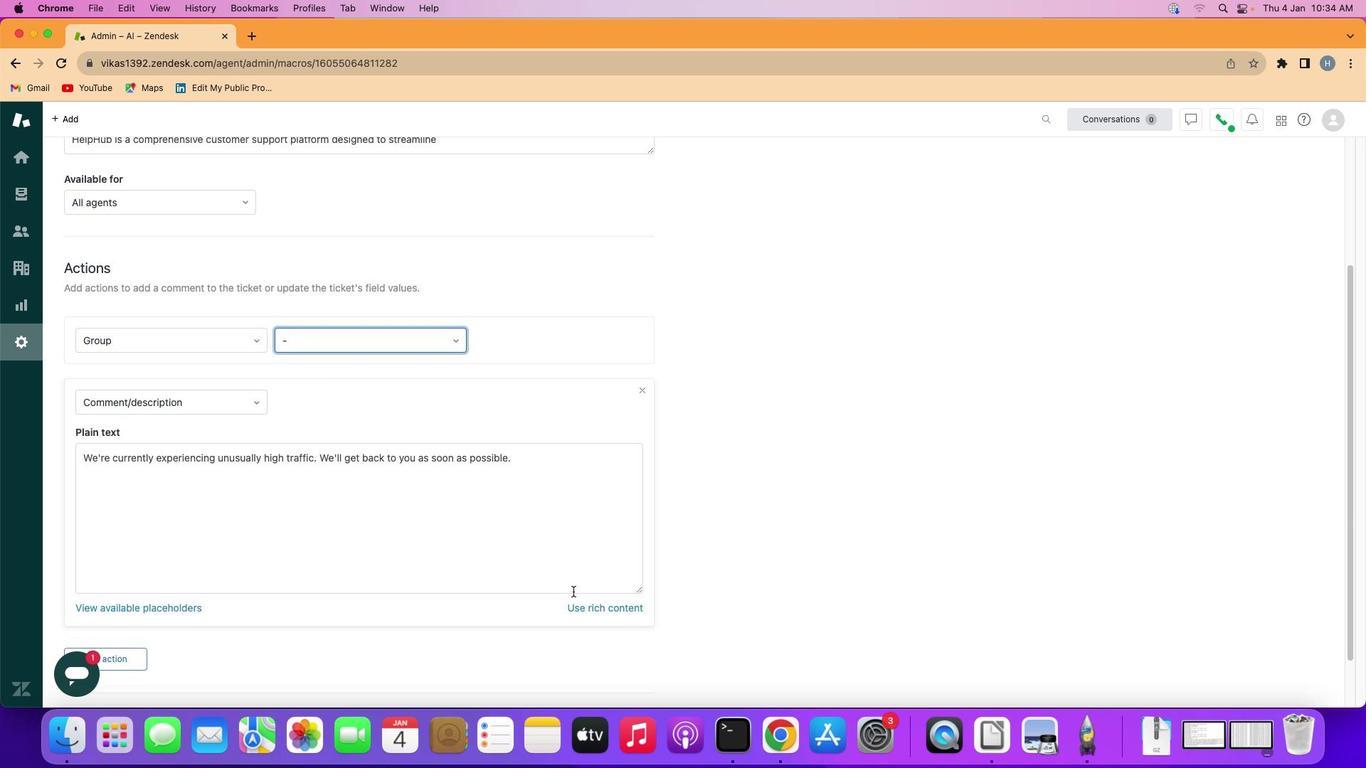 
Action: Mouse scrolled (573, 591) with delta (0, -1)
Screenshot: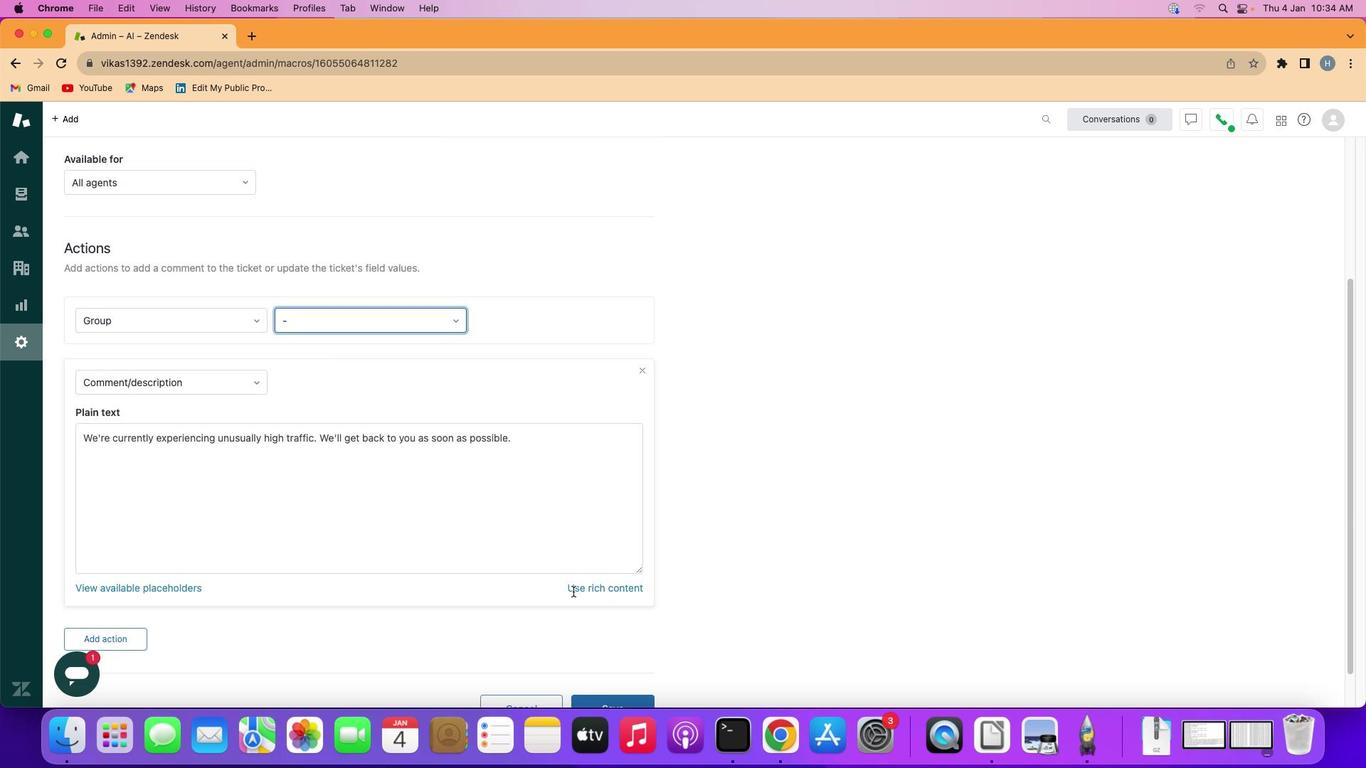 
Action: Mouse moved to (577, 603)
Screenshot: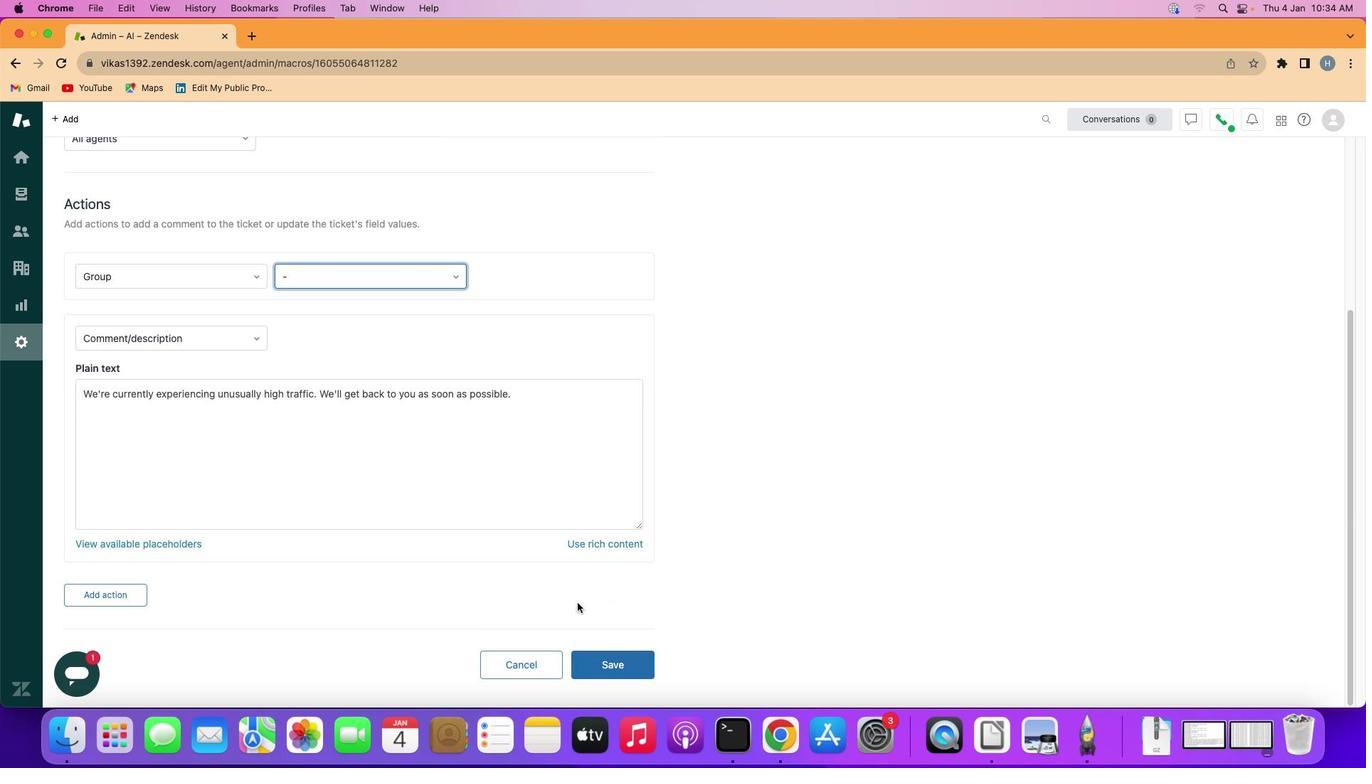 
Action: Mouse scrolled (577, 603) with delta (0, 0)
Screenshot: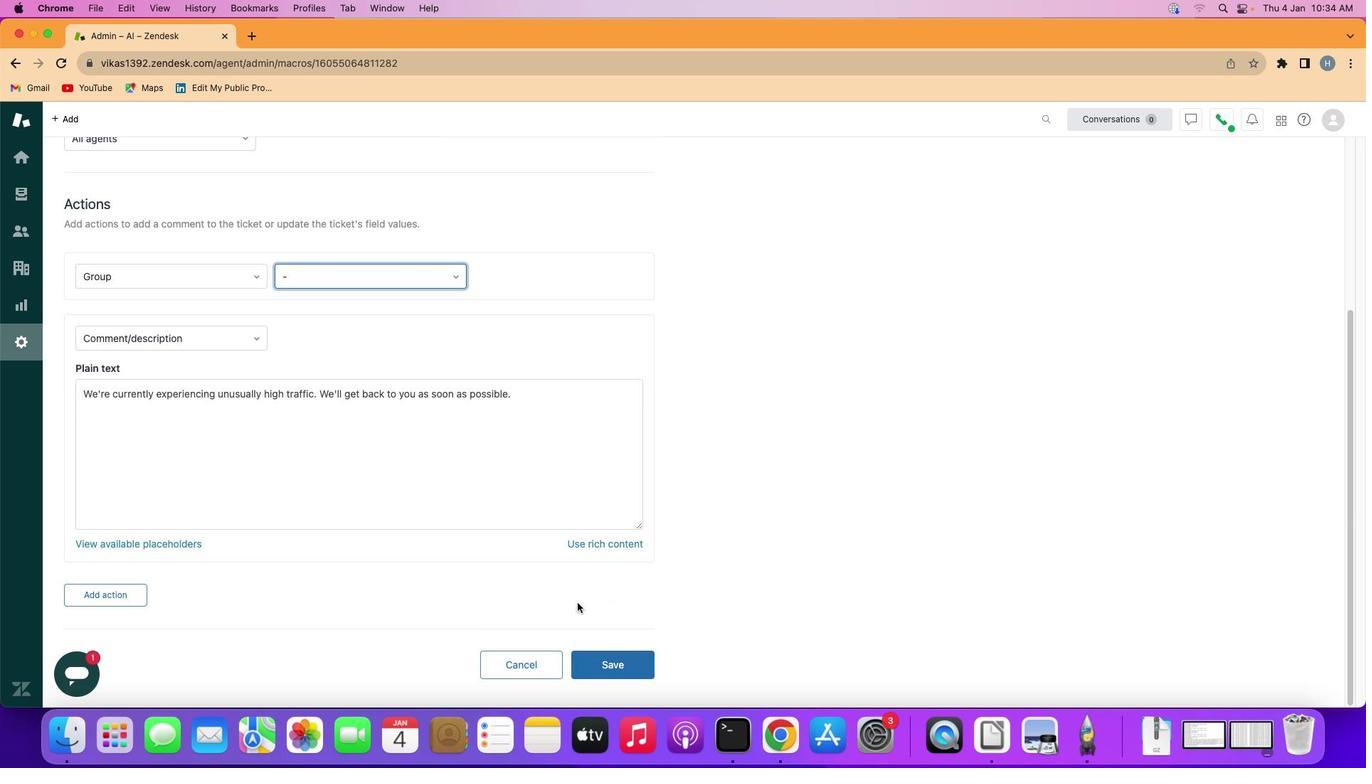 
Action: Mouse scrolled (577, 603) with delta (0, 0)
Screenshot: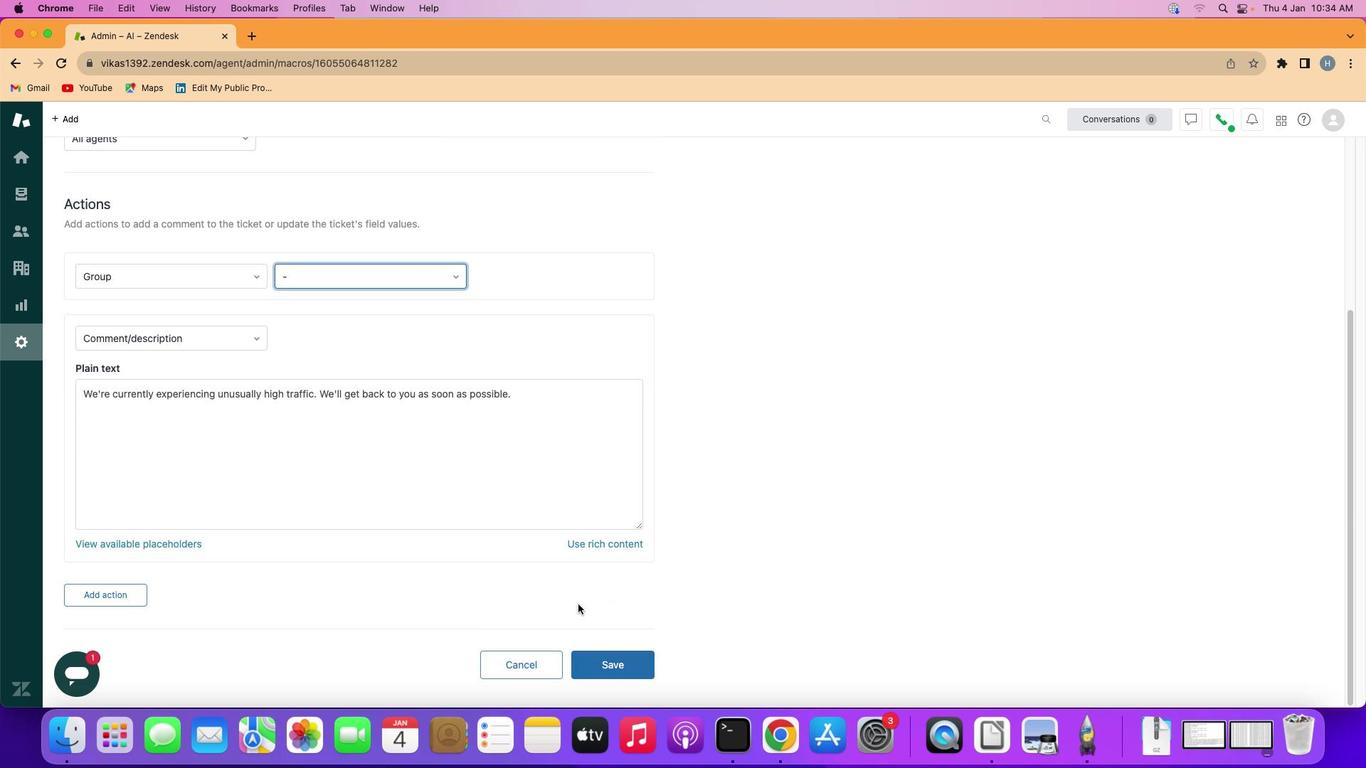 
Action: Mouse scrolled (577, 603) with delta (0, -2)
Screenshot: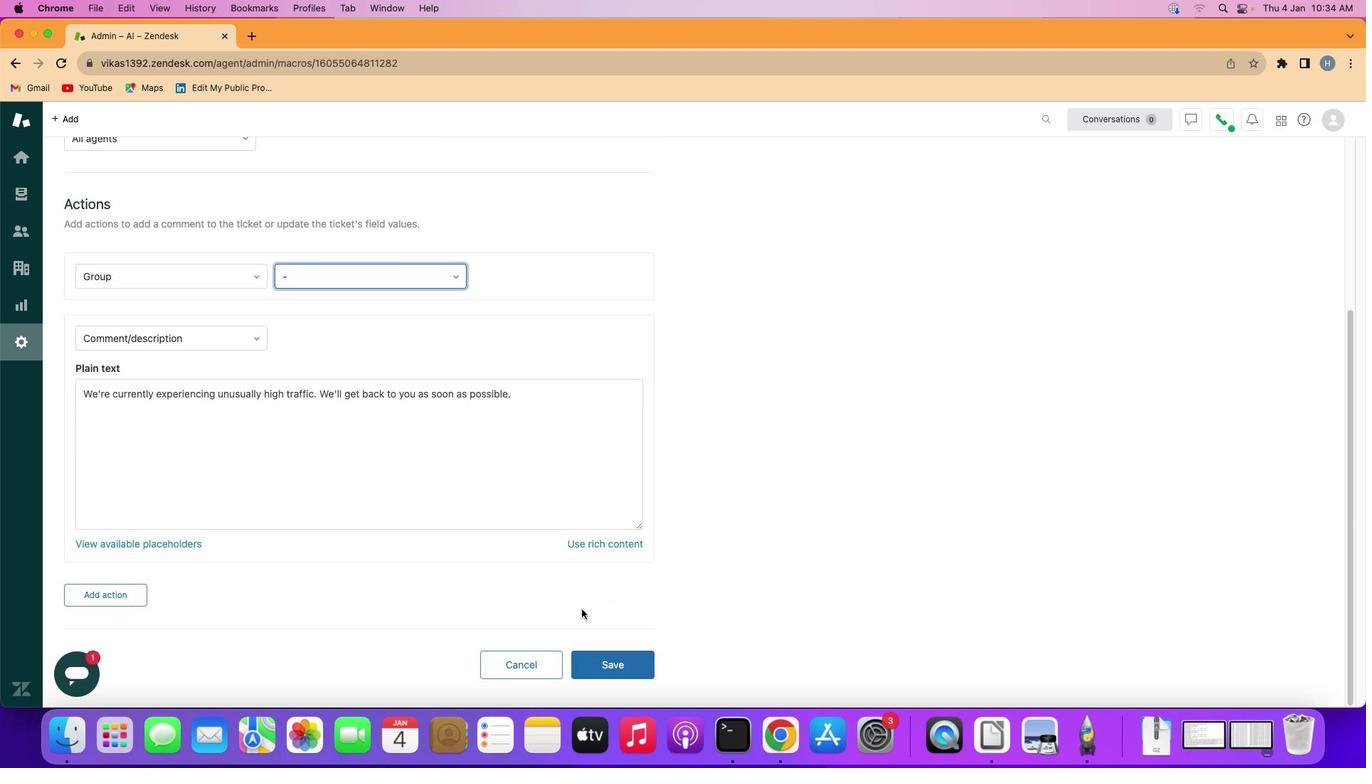 
Action: Mouse scrolled (577, 603) with delta (0, -3)
Screenshot: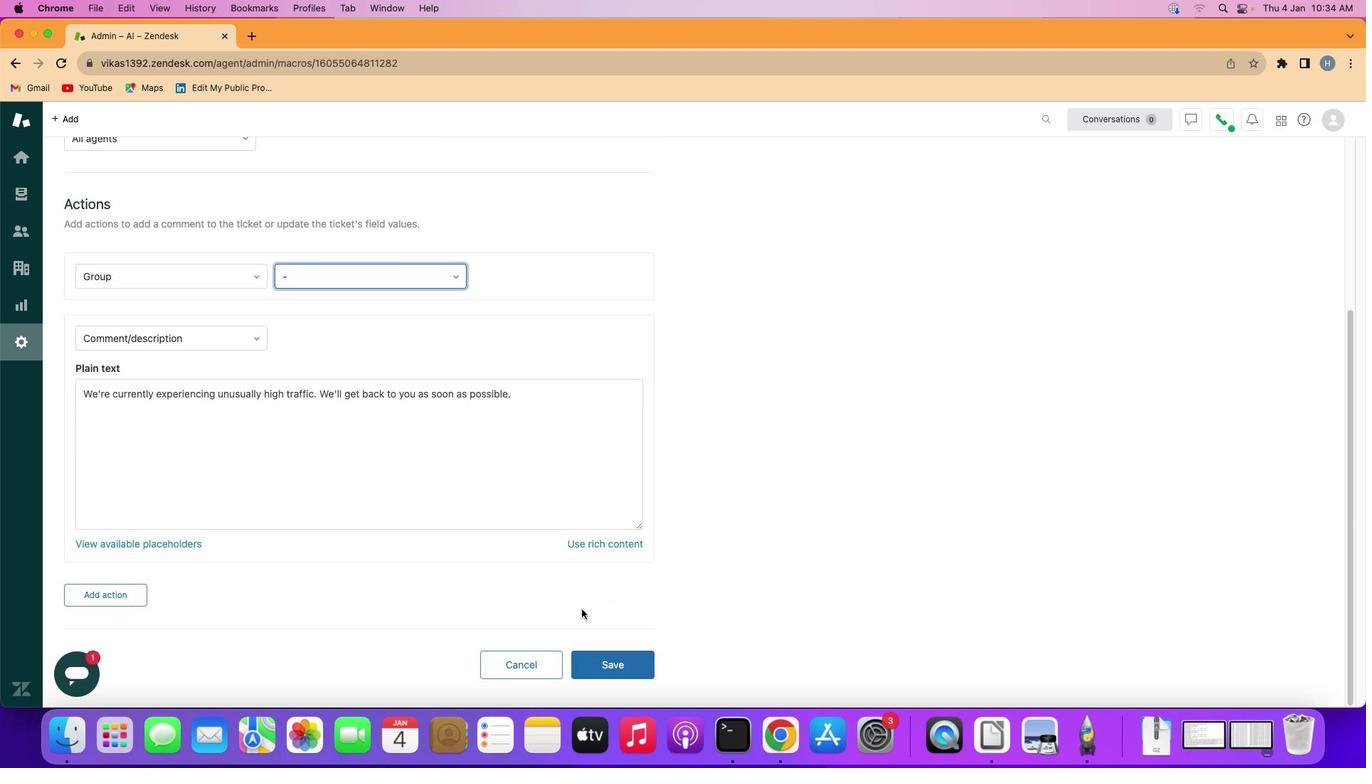 
Action: Mouse scrolled (577, 603) with delta (0, -4)
Screenshot: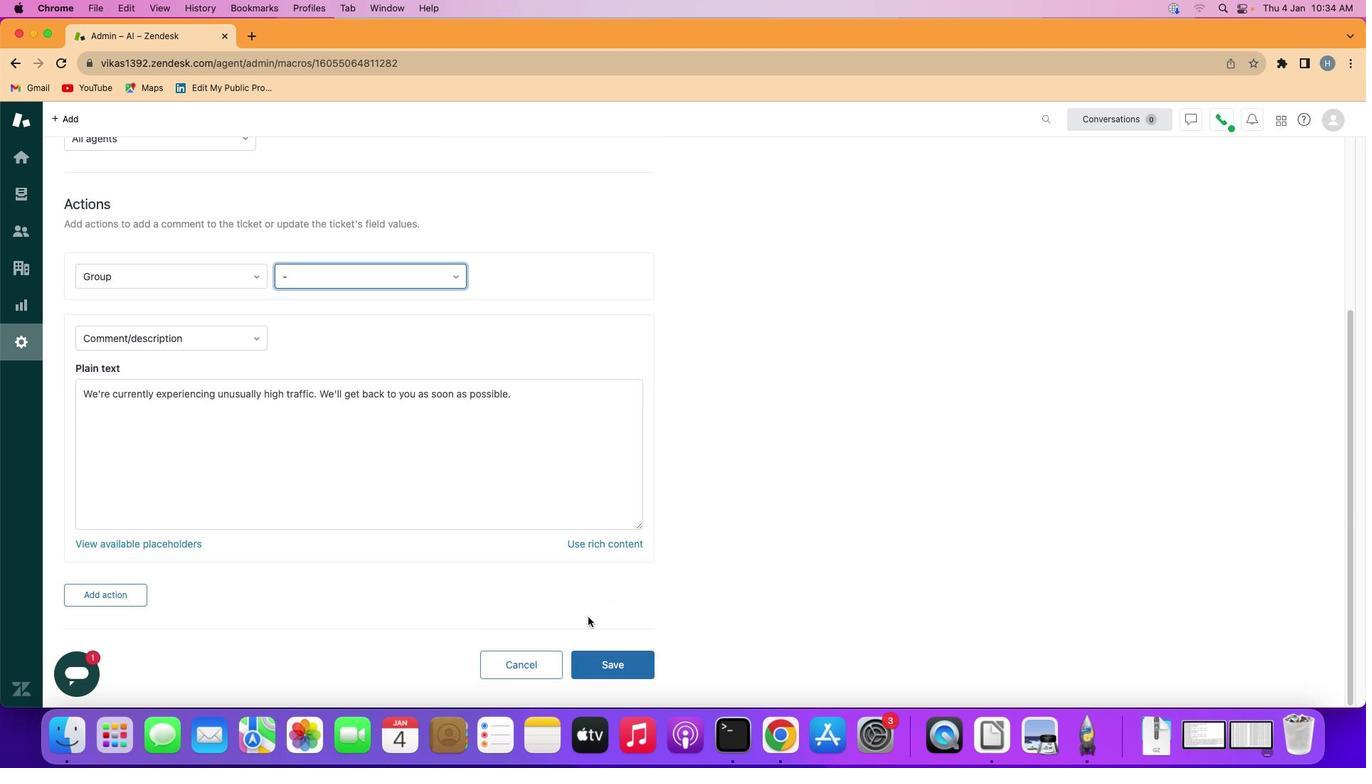 
Action: Mouse moved to (609, 661)
Screenshot: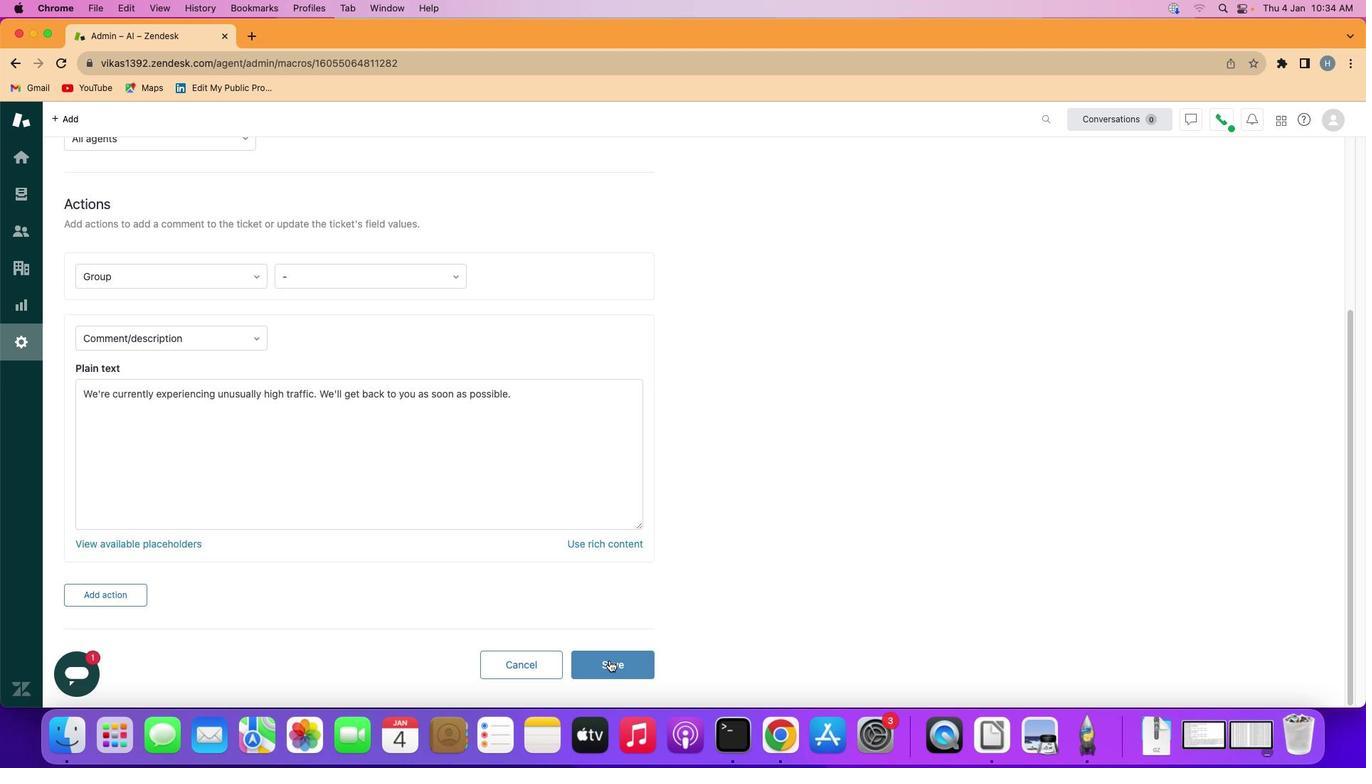 
Action: Mouse pressed left at (609, 661)
Screenshot: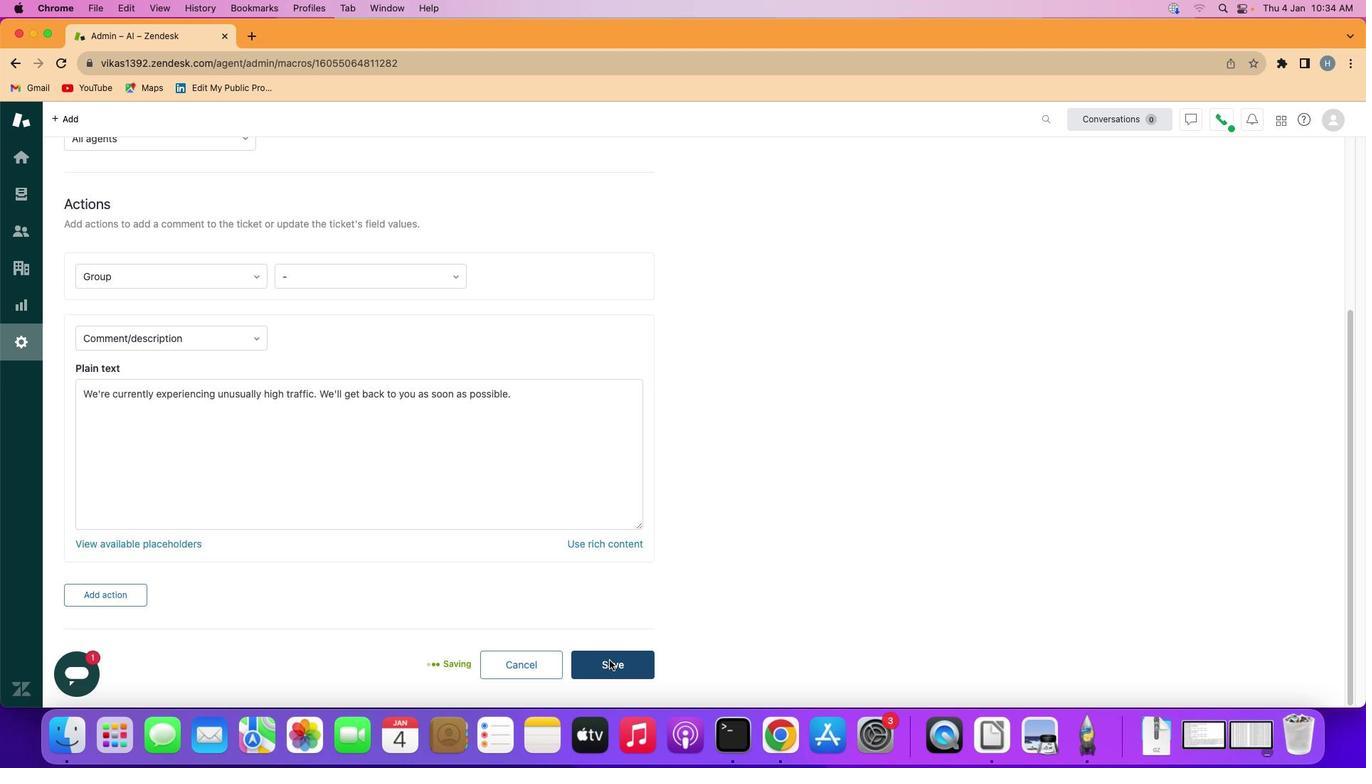 
Action: Mouse moved to (603, 585)
Screenshot: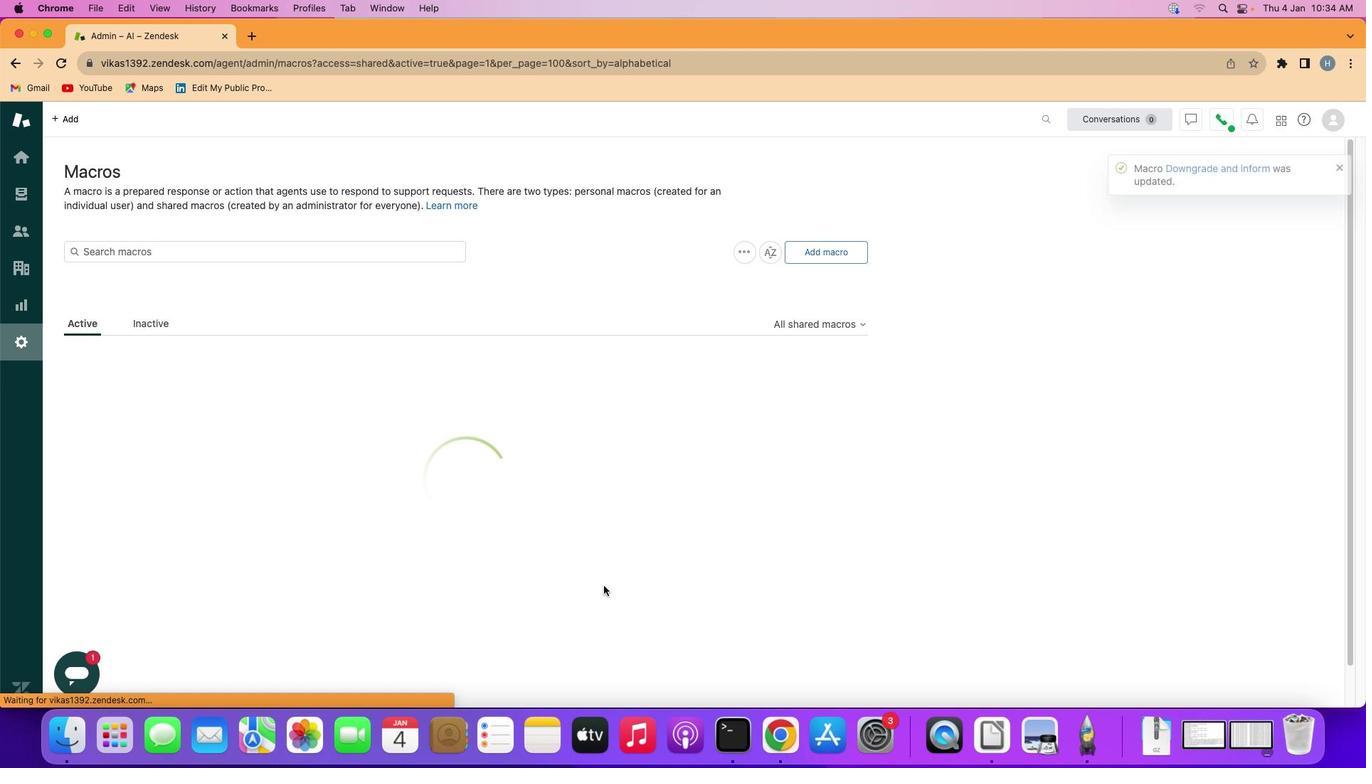 
